 Task: Search one way flight ticket for 1 adult, 1 child, 1 infant in seat in premium economy from Sioux Falls: Joe Foss Field to Greenville: Pitt-greenville Airport on 5-2-2023. Choice of flights is Spirit. Number of bags: 2 checked bags. Price is upto 71000. Outbound departure time preference is 14:45.
Action: Mouse moved to (358, 144)
Screenshot: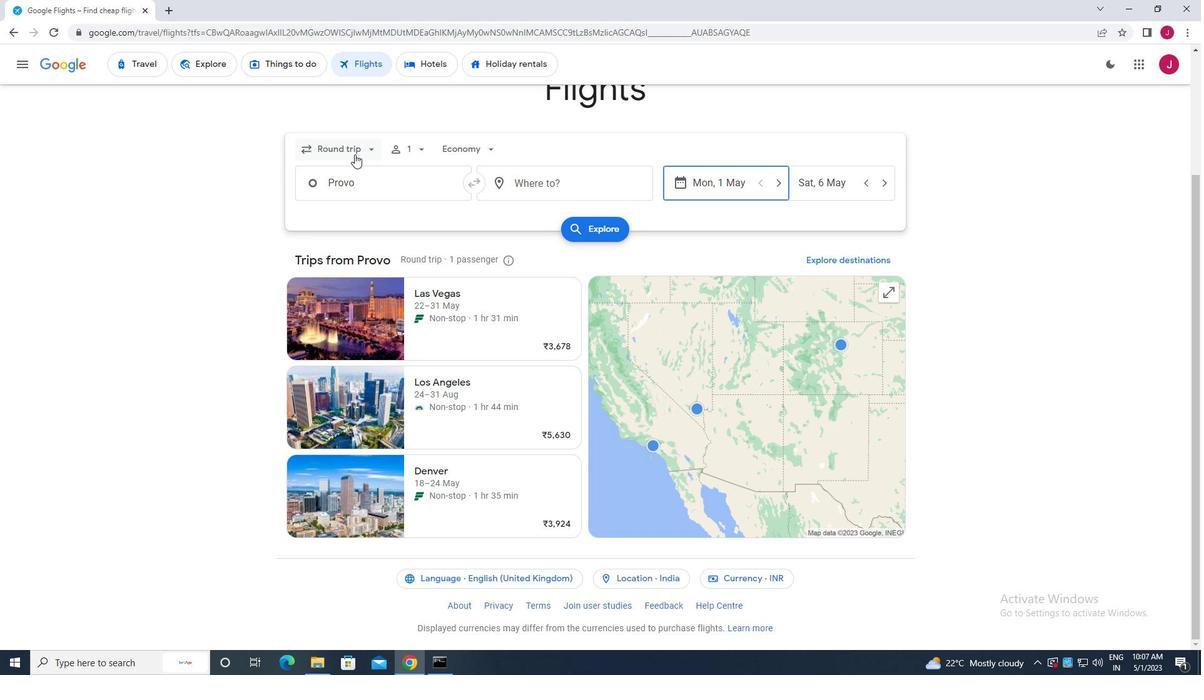 
Action: Mouse pressed left at (358, 144)
Screenshot: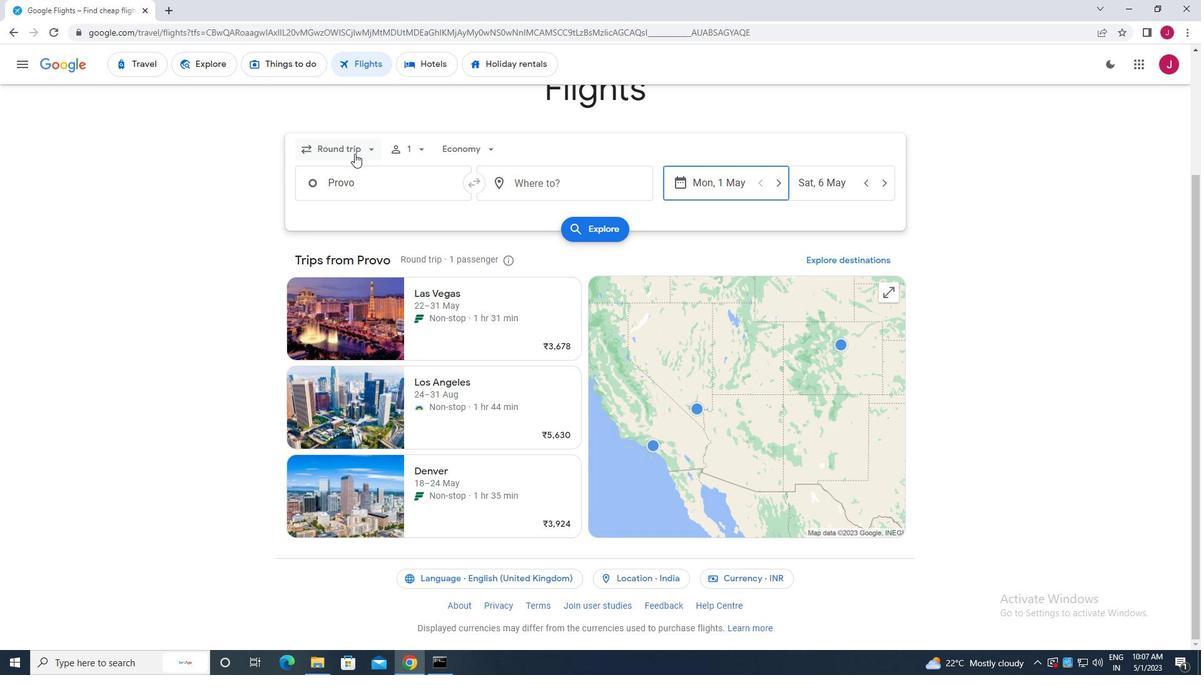 
Action: Mouse moved to (362, 203)
Screenshot: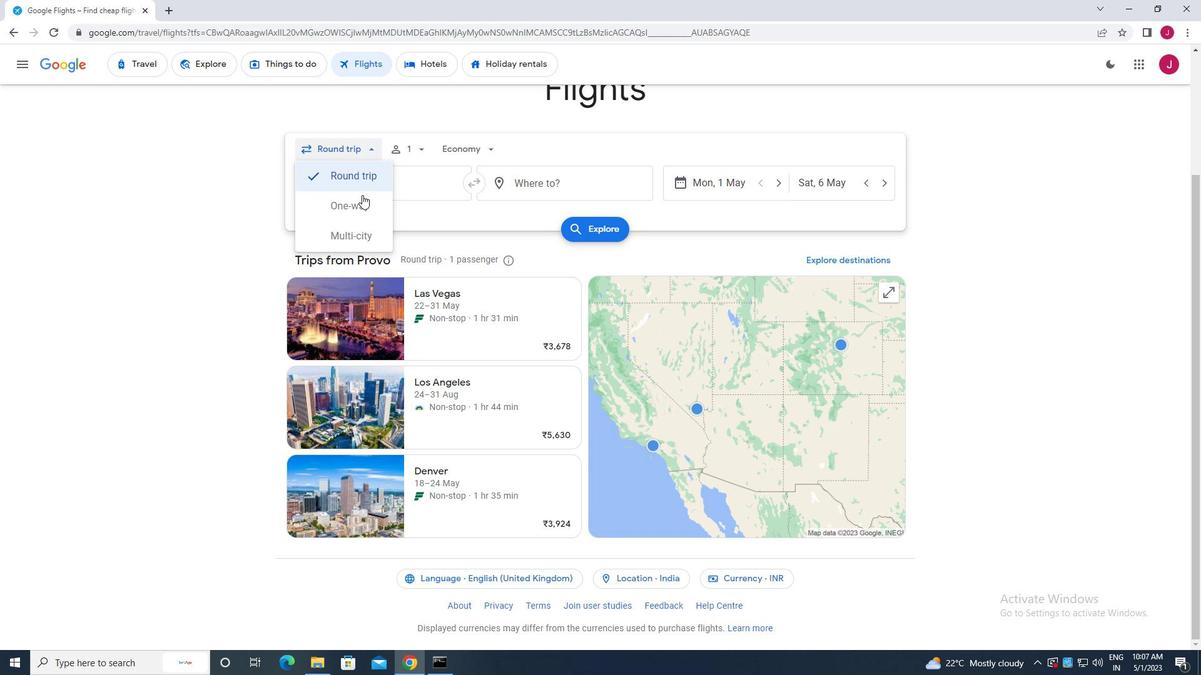 
Action: Mouse pressed left at (362, 203)
Screenshot: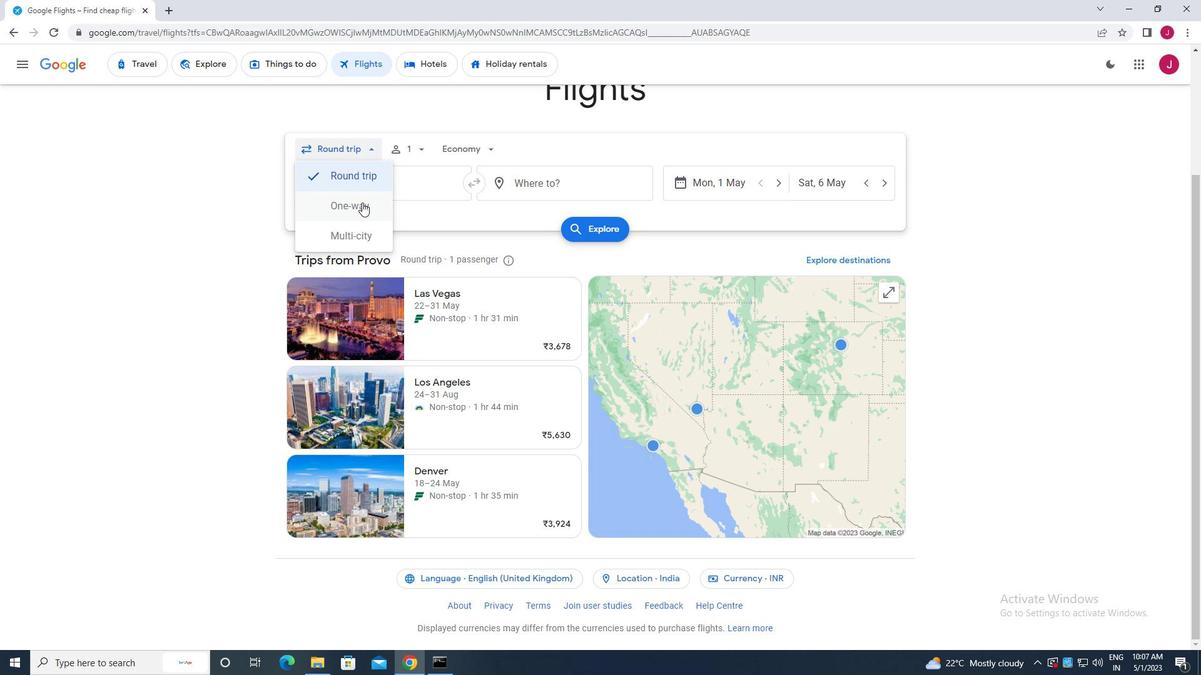 
Action: Mouse moved to (417, 150)
Screenshot: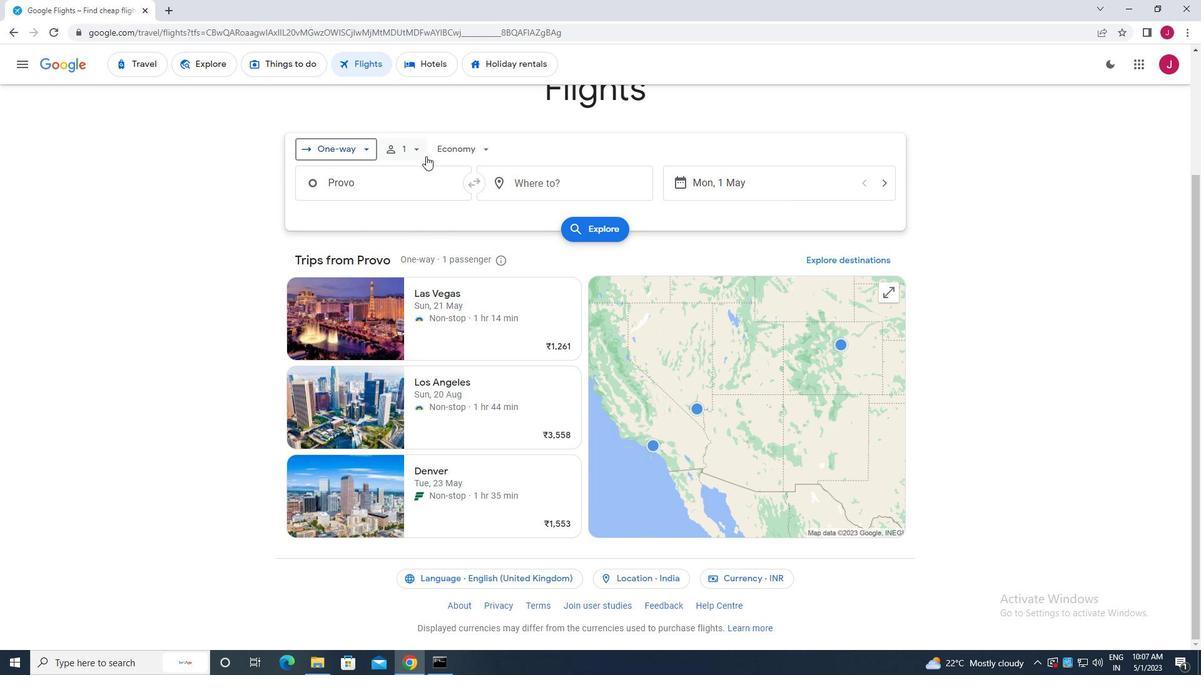 
Action: Mouse pressed left at (417, 150)
Screenshot: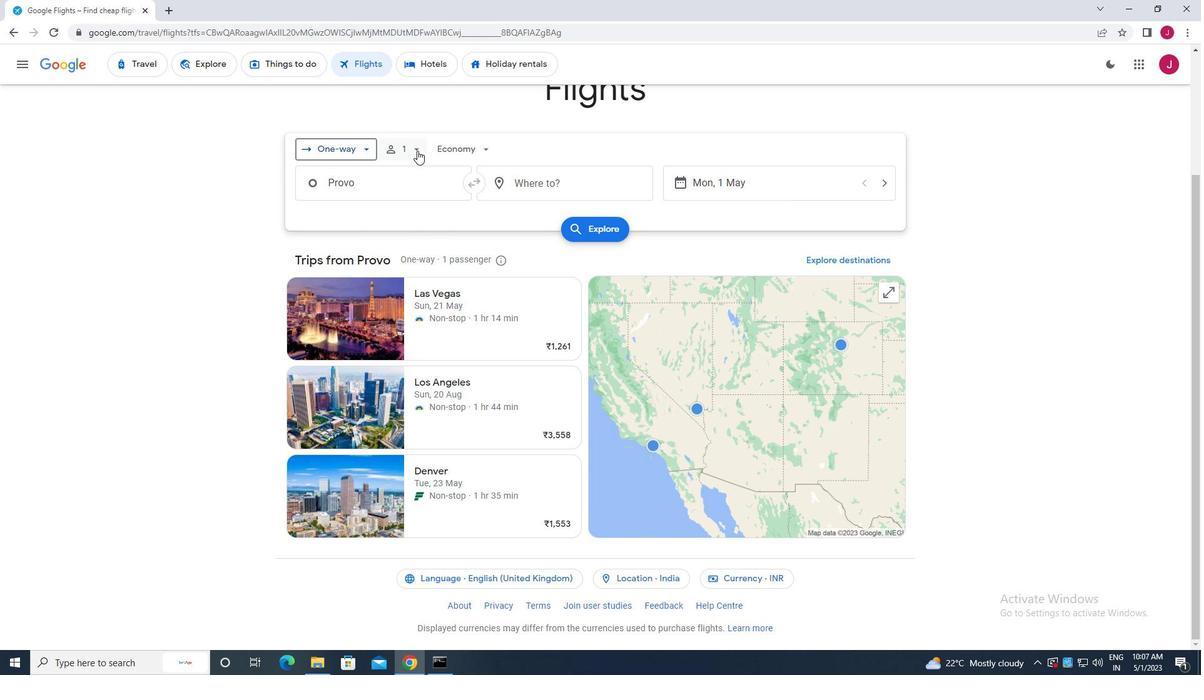 
Action: Mouse moved to (515, 214)
Screenshot: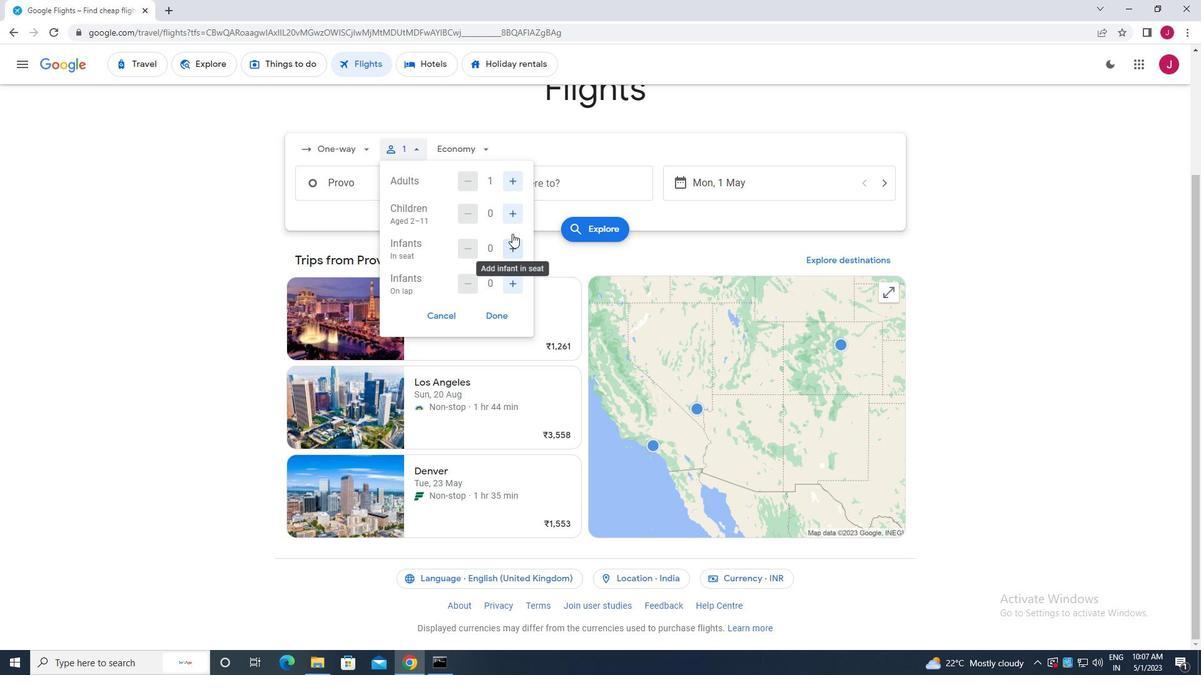 
Action: Mouse pressed left at (515, 214)
Screenshot: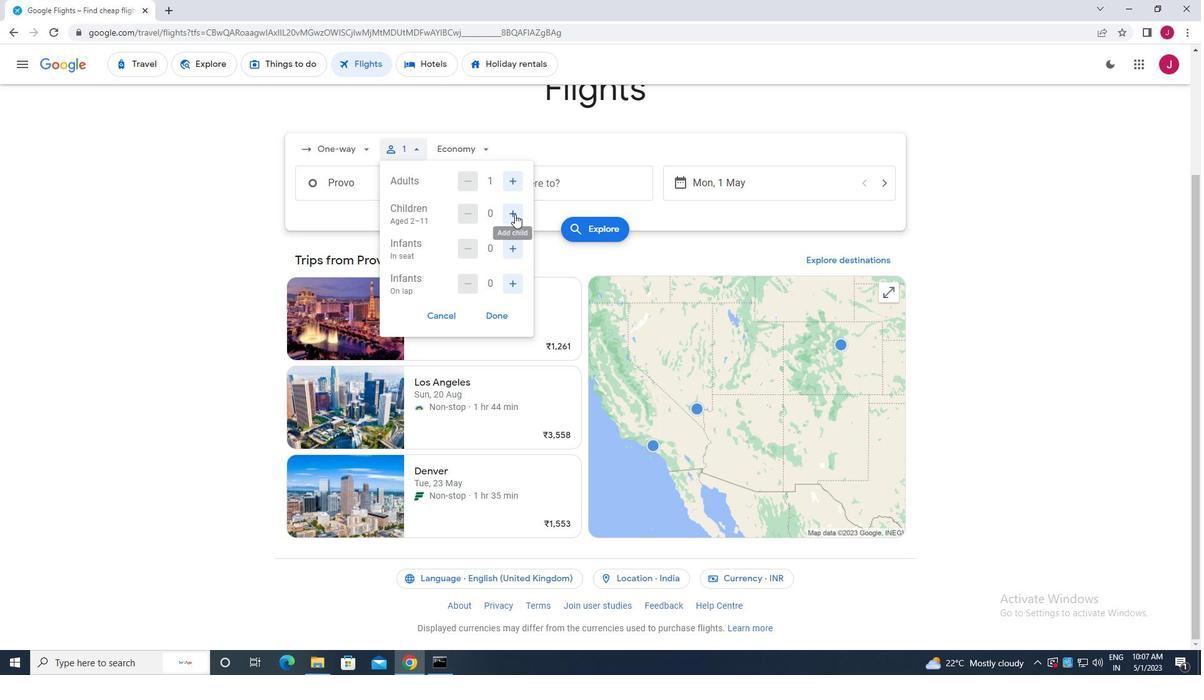 
Action: Mouse moved to (513, 250)
Screenshot: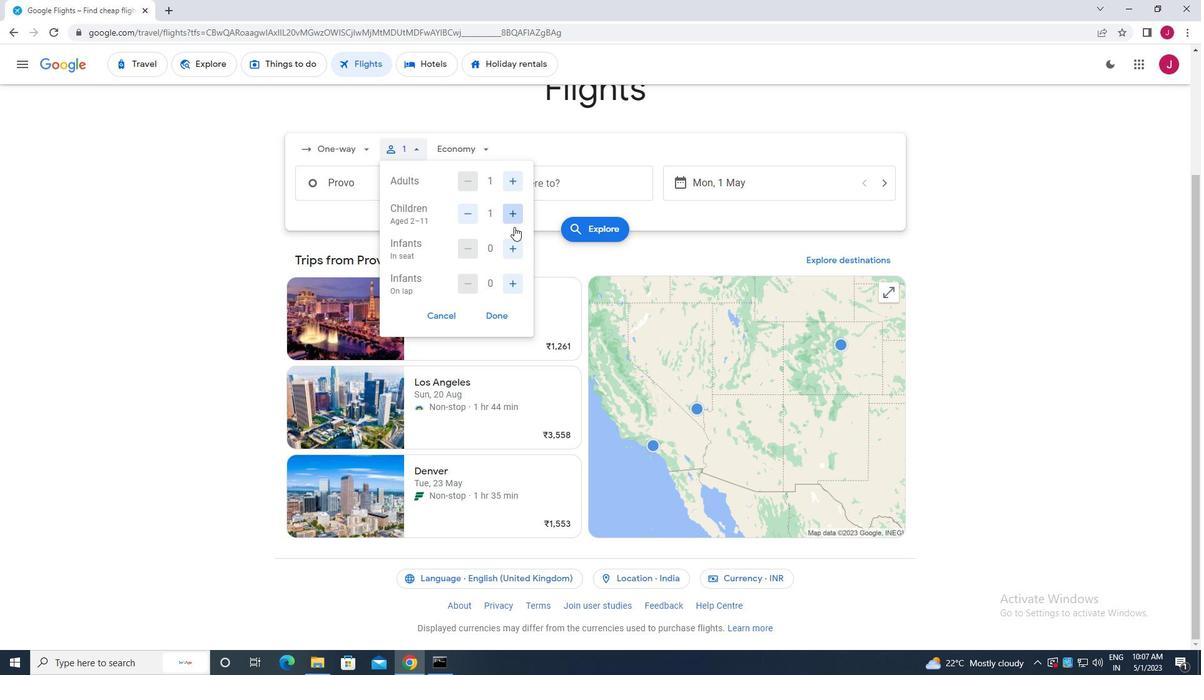 
Action: Mouse pressed left at (513, 250)
Screenshot: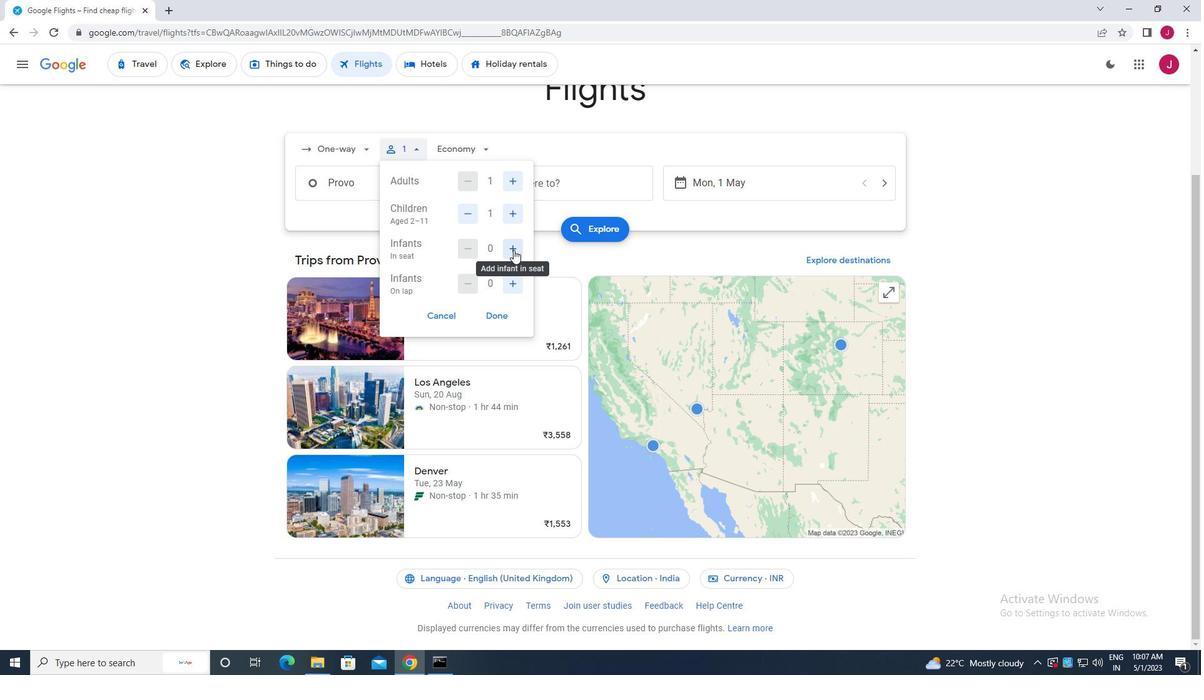 
Action: Mouse moved to (501, 315)
Screenshot: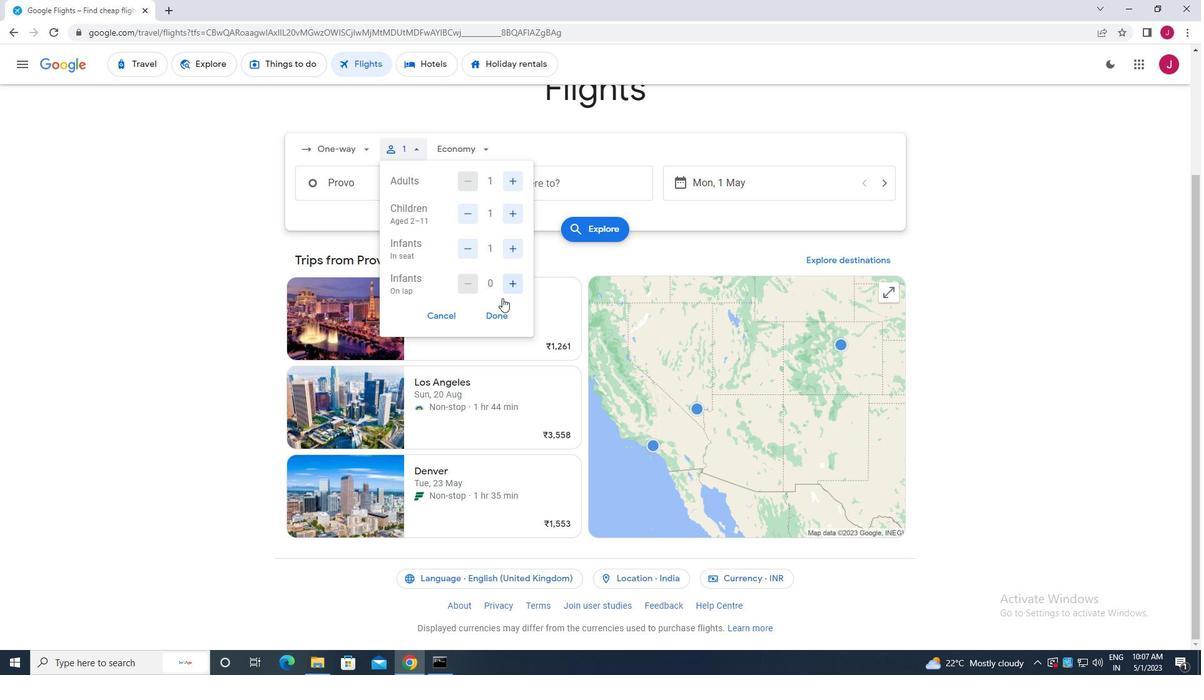 
Action: Mouse pressed left at (501, 315)
Screenshot: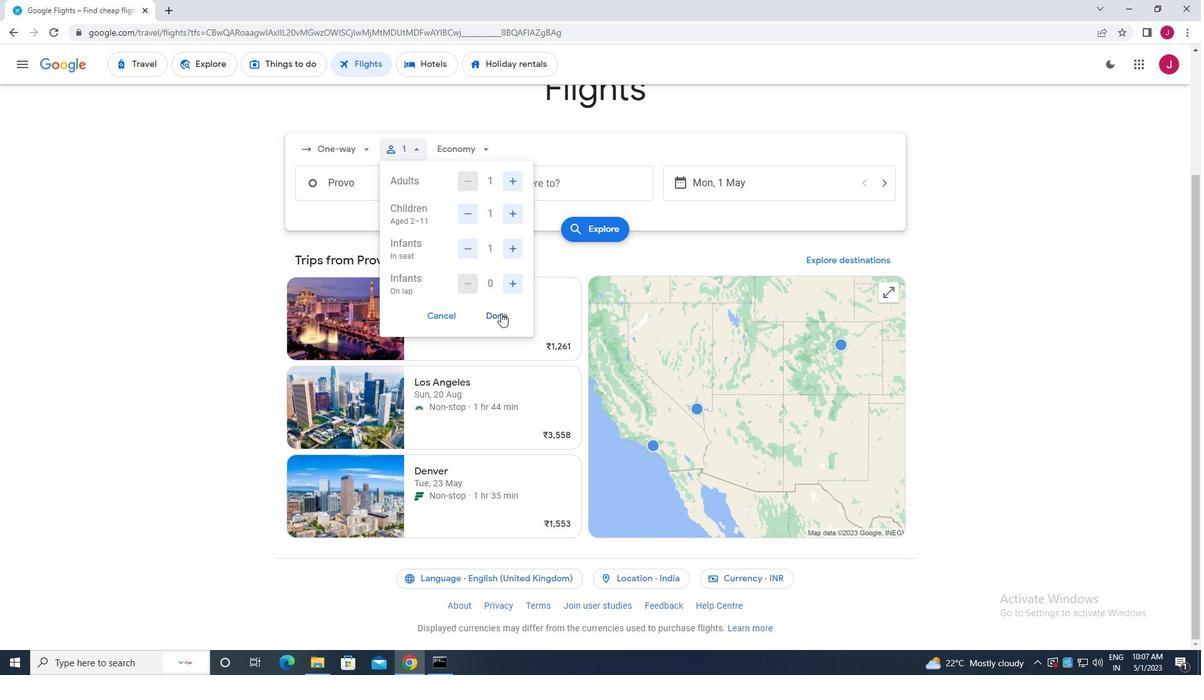 
Action: Mouse moved to (484, 150)
Screenshot: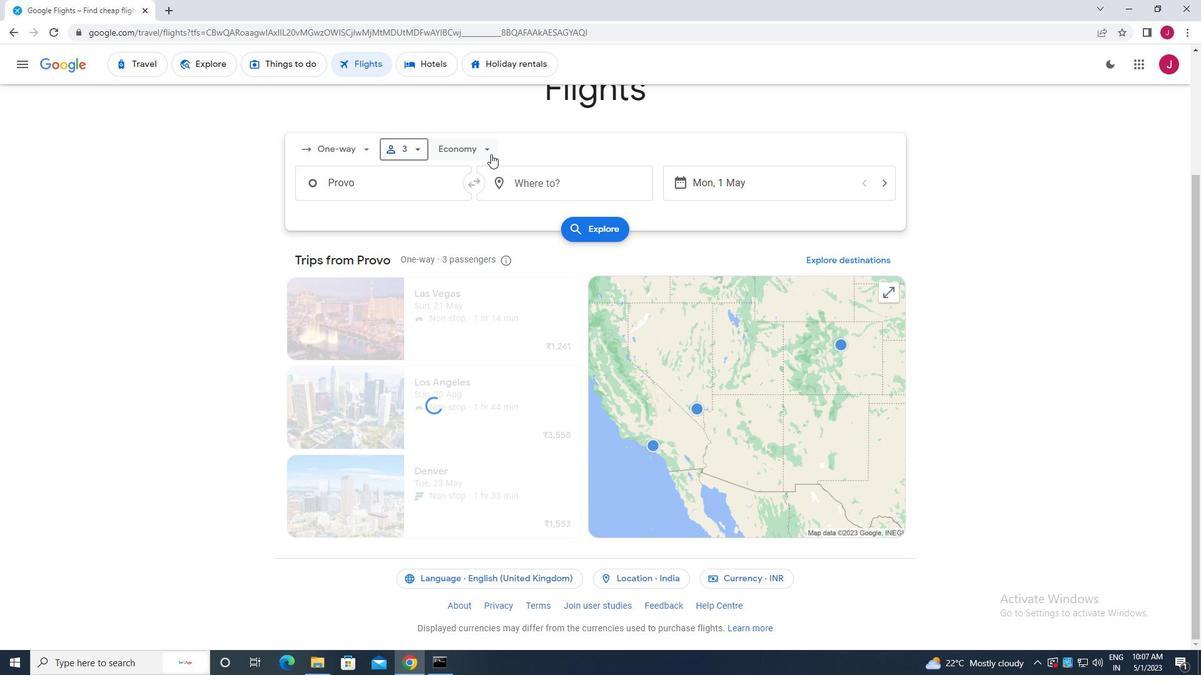 
Action: Mouse pressed left at (484, 150)
Screenshot: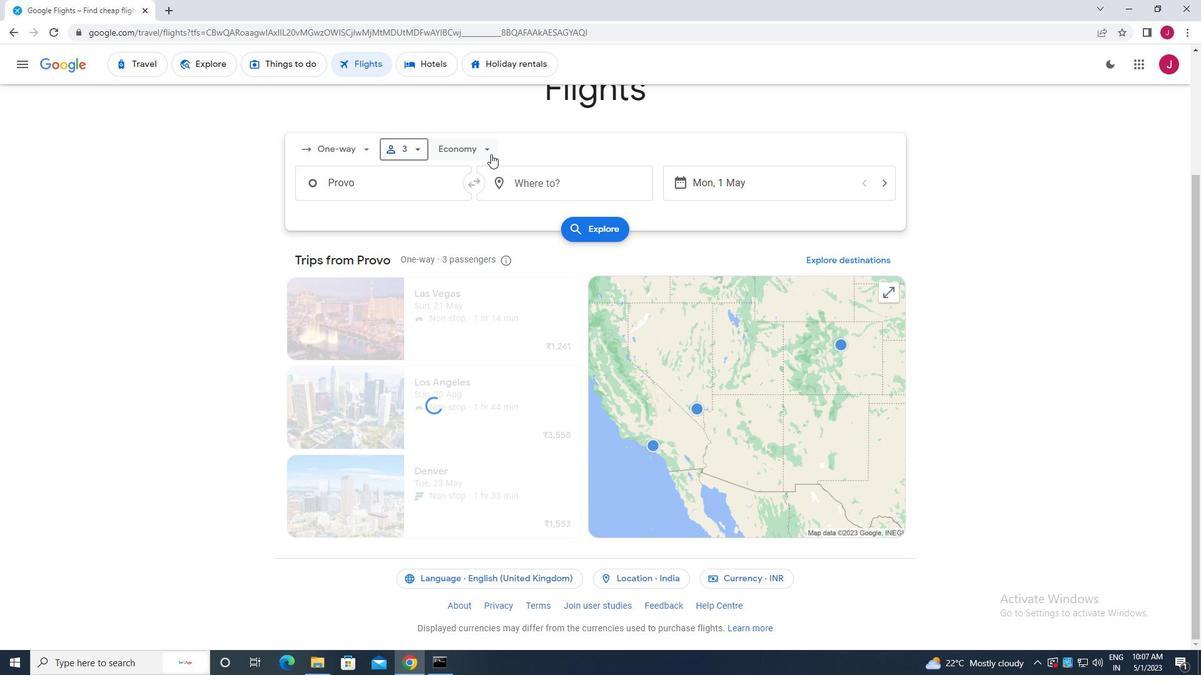 
Action: Mouse moved to (489, 180)
Screenshot: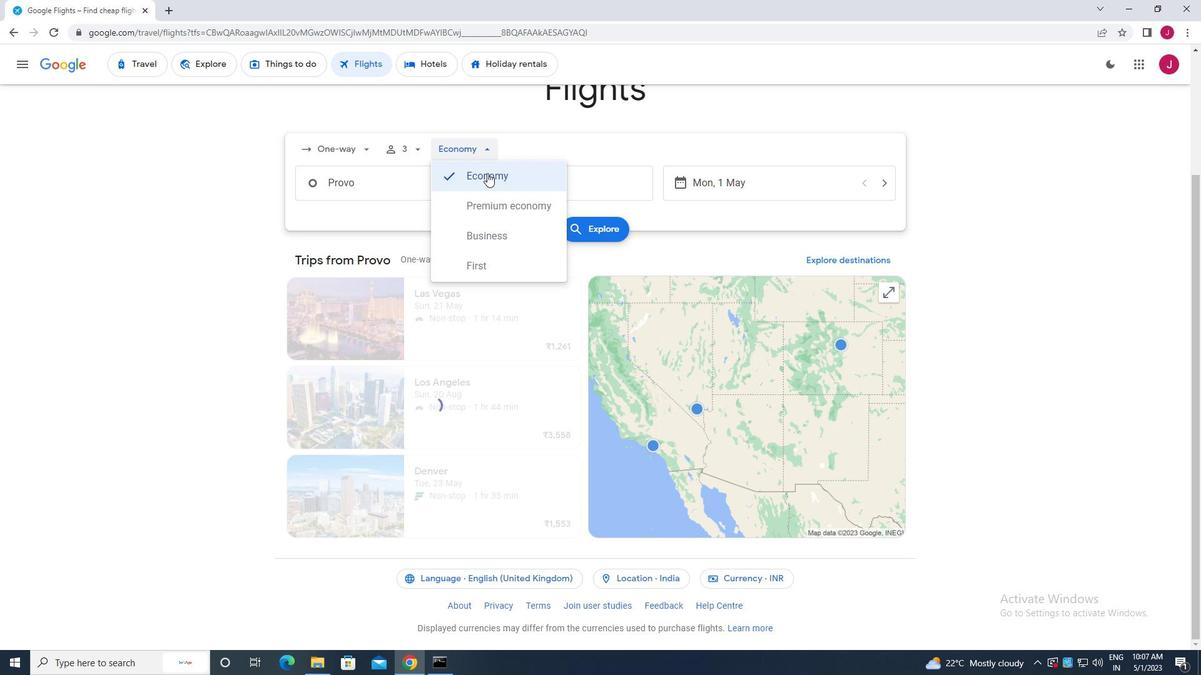 
Action: Mouse pressed left at (489, 180)
Screenshot: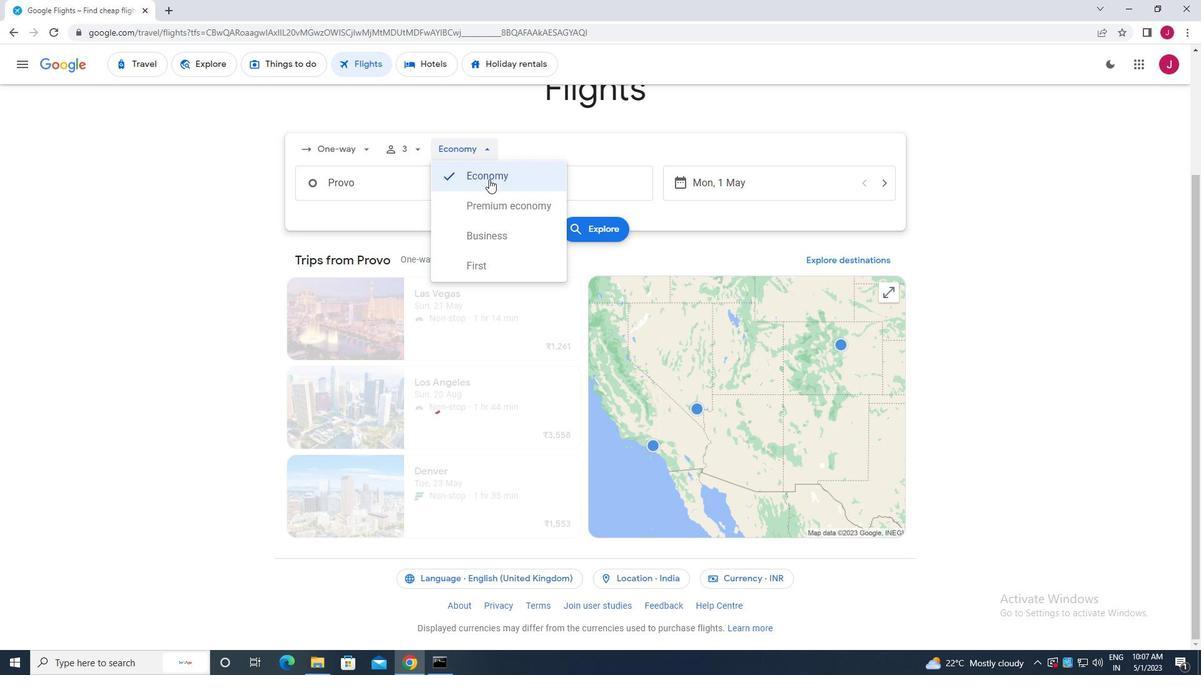 
Action: Mouse moved to (474, 151)
Screenshot: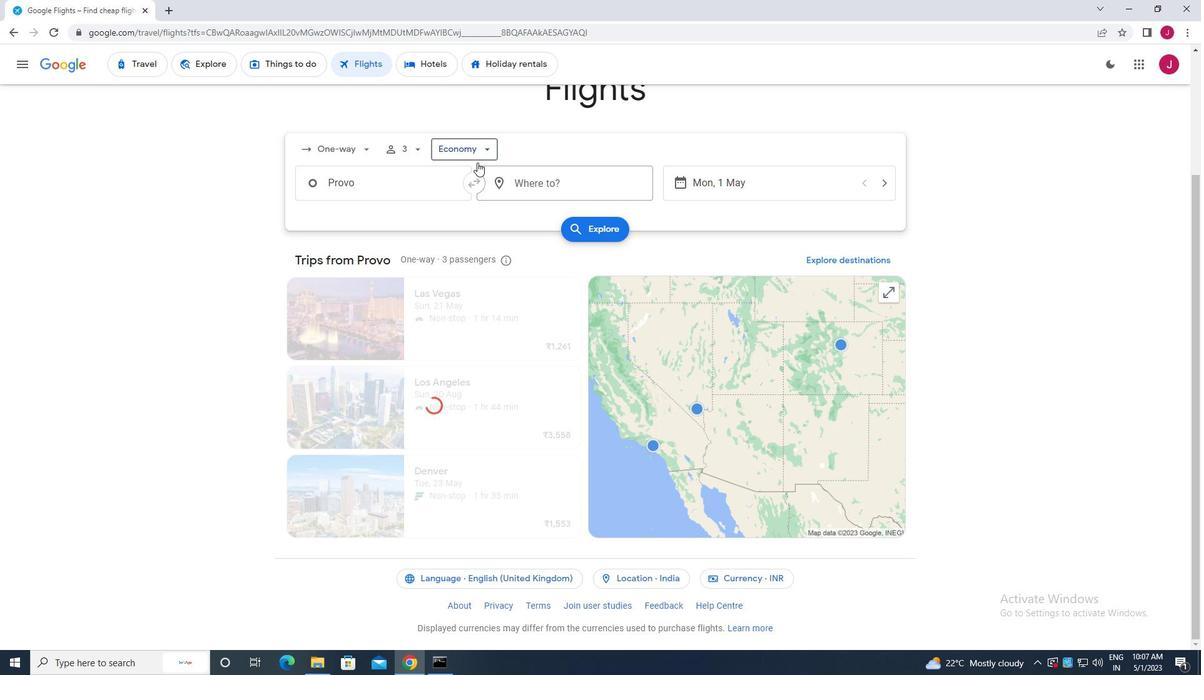 
Action: Mouse pressed left at (474, 151)
Screenshot: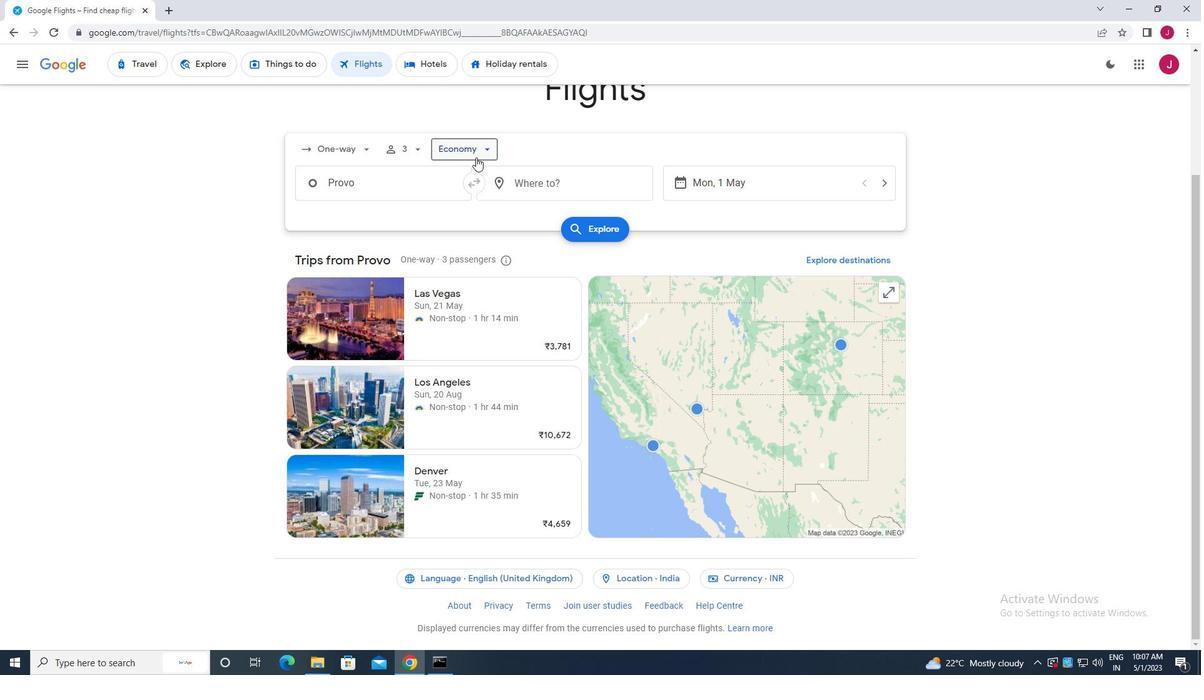 
Action: Mouse moved to (484, 204)
Screenshot: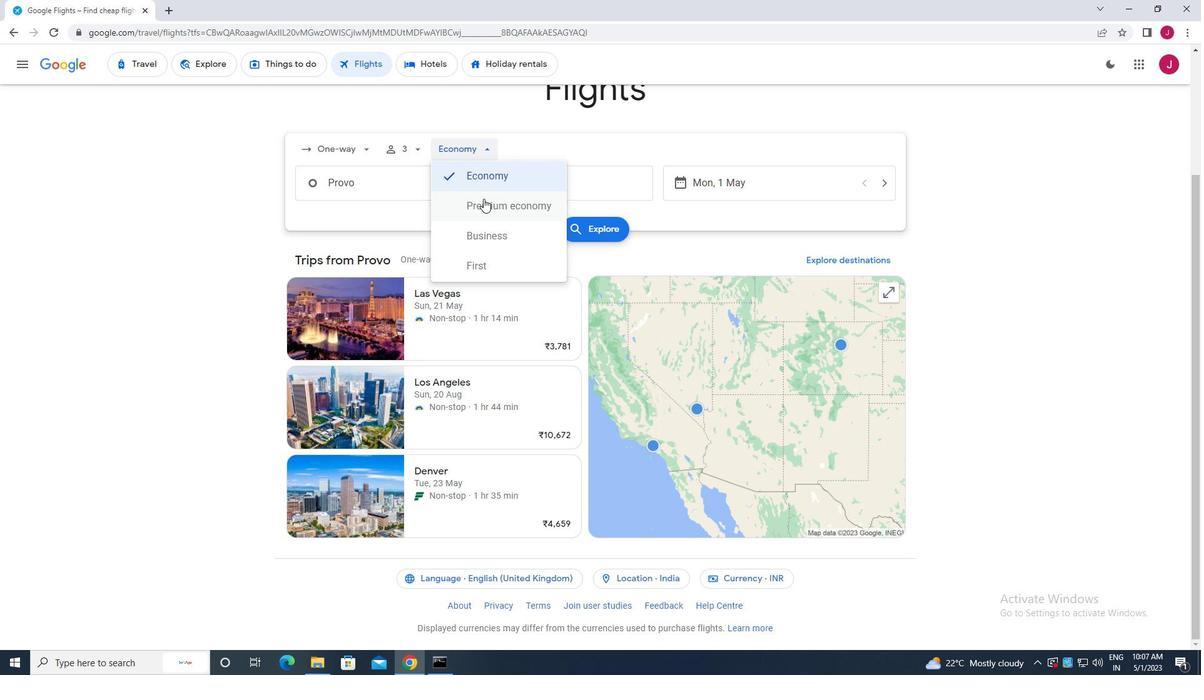 
Action: Mouse pressed left at (484, 204)
Screenshot: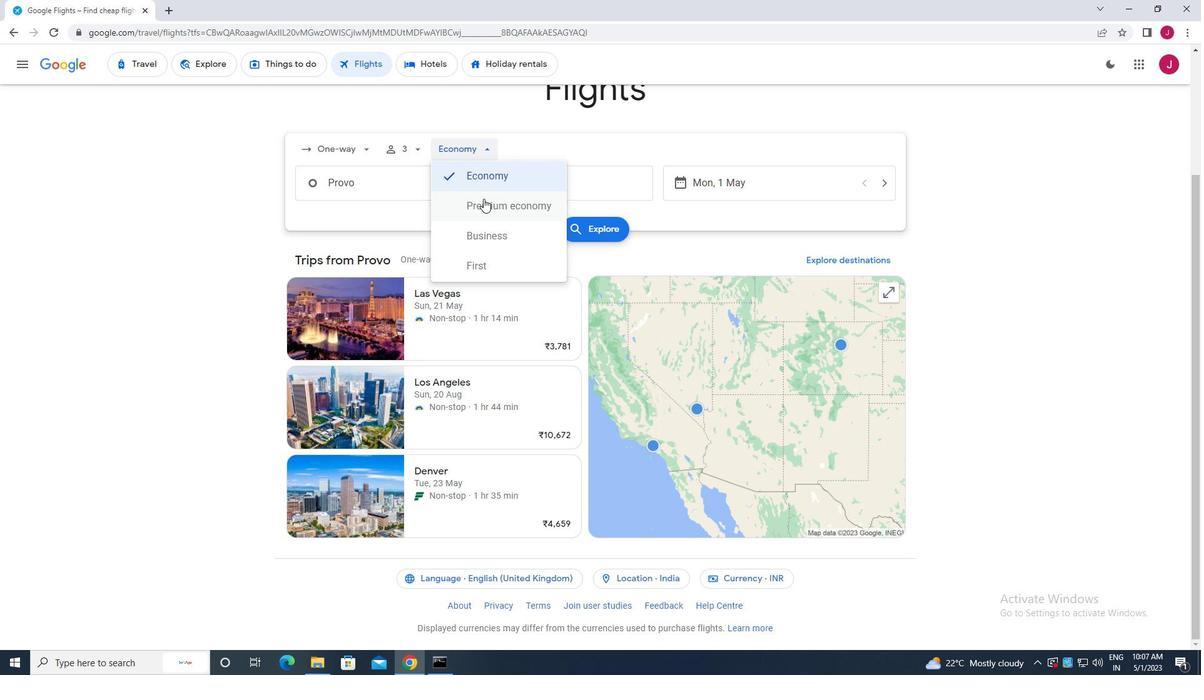 
Action: Mouse moved to (418, 195)
Screenshot: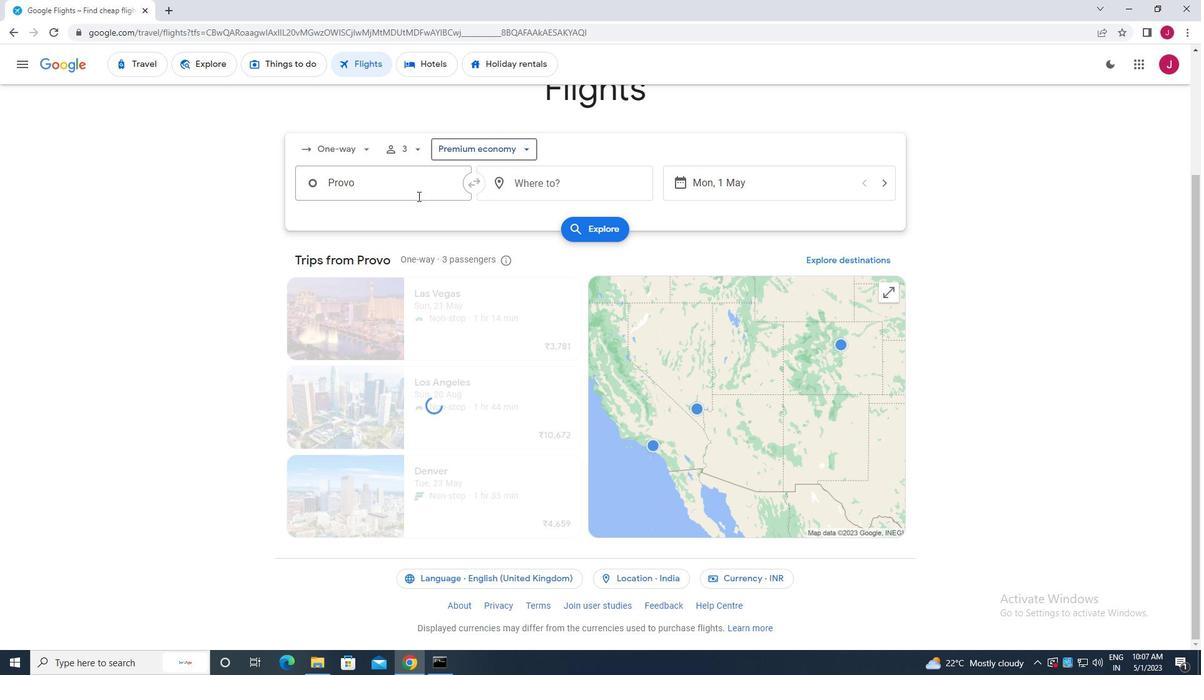 
Action: Mouse pressed left at (418, 195)
Screenshot: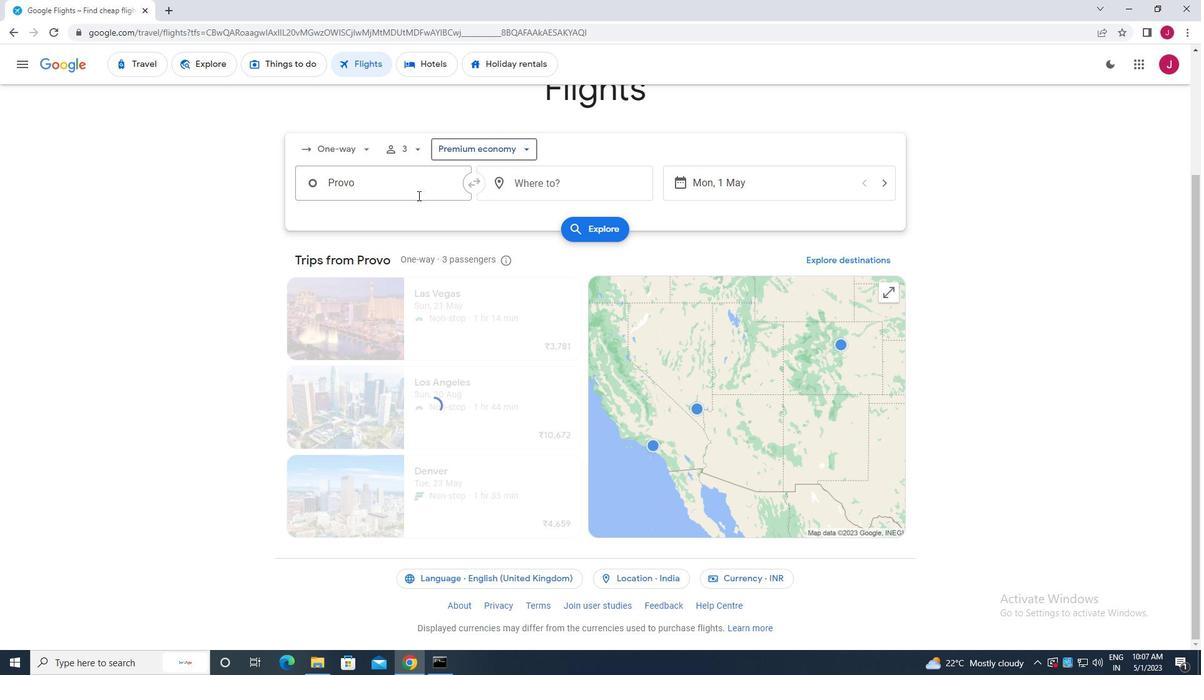 
Action: Key pressed sioux
Screenshot: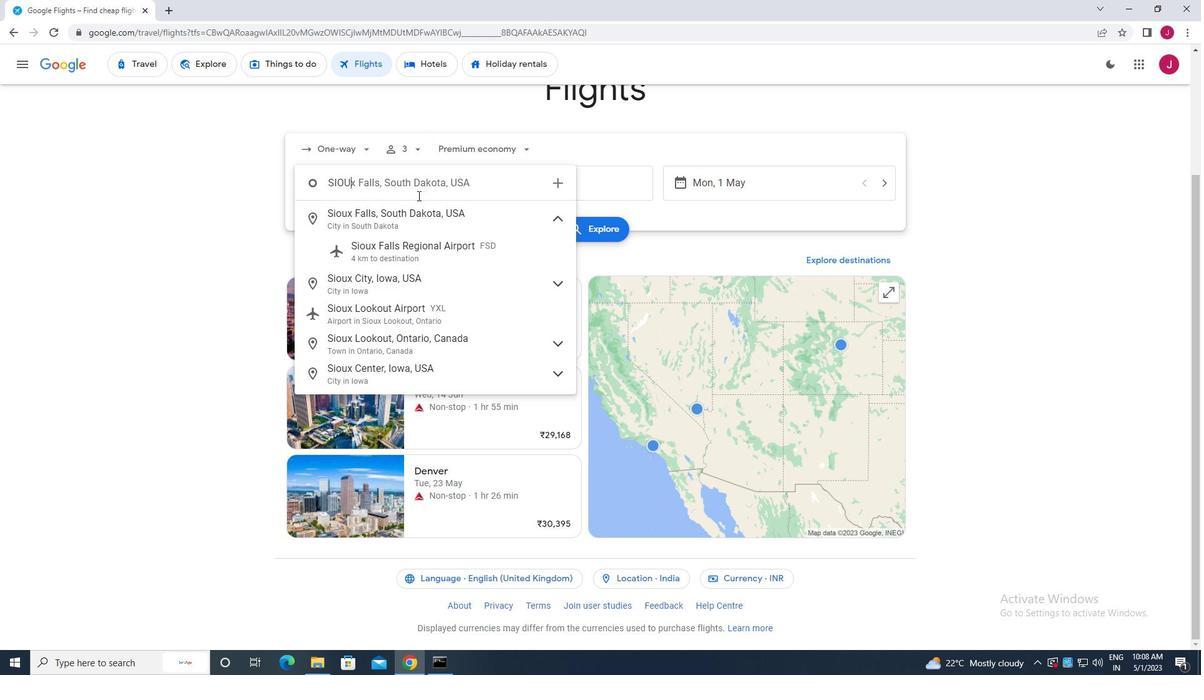 
Action: Mouse moved to (425, 249)
Screenshot: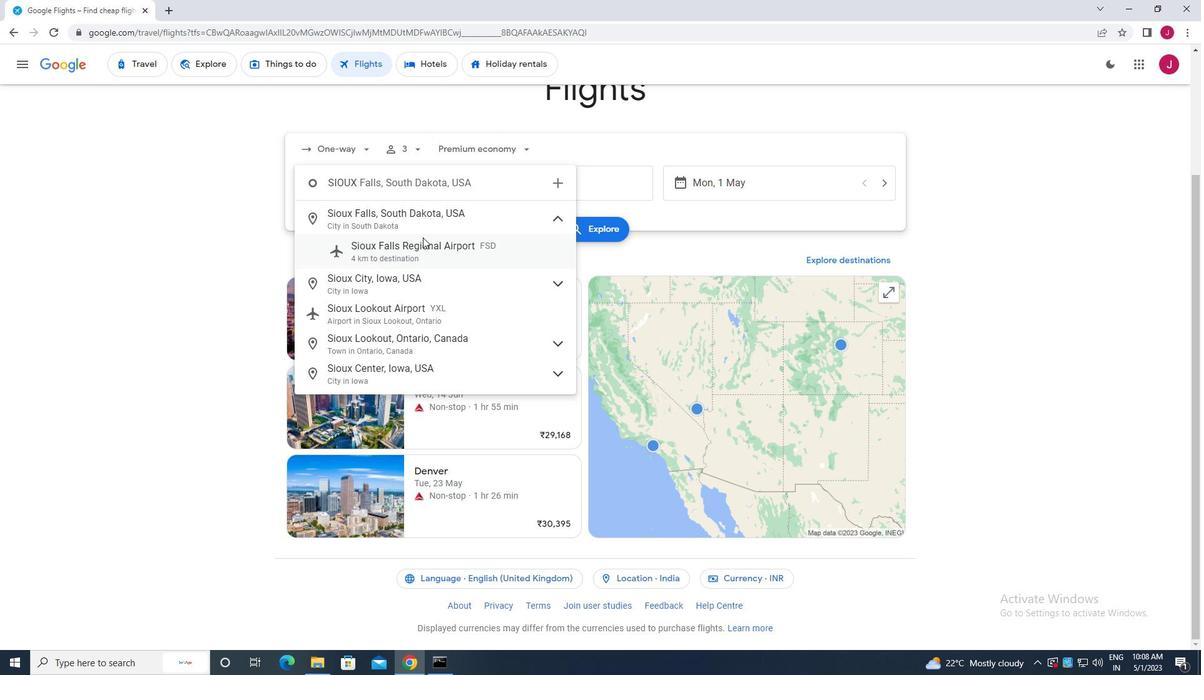 
Action: Mouse pressed left at (425, 249)
Screenshot: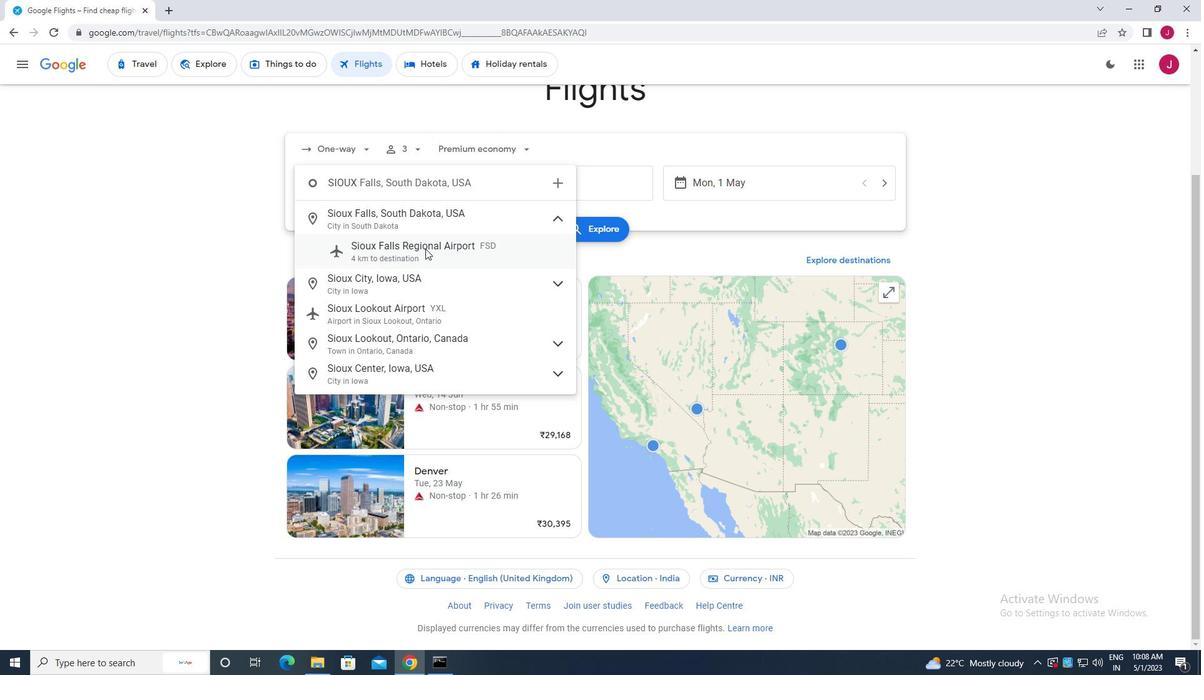 
Action: Mouse moved to (554, 182)
Screenshot: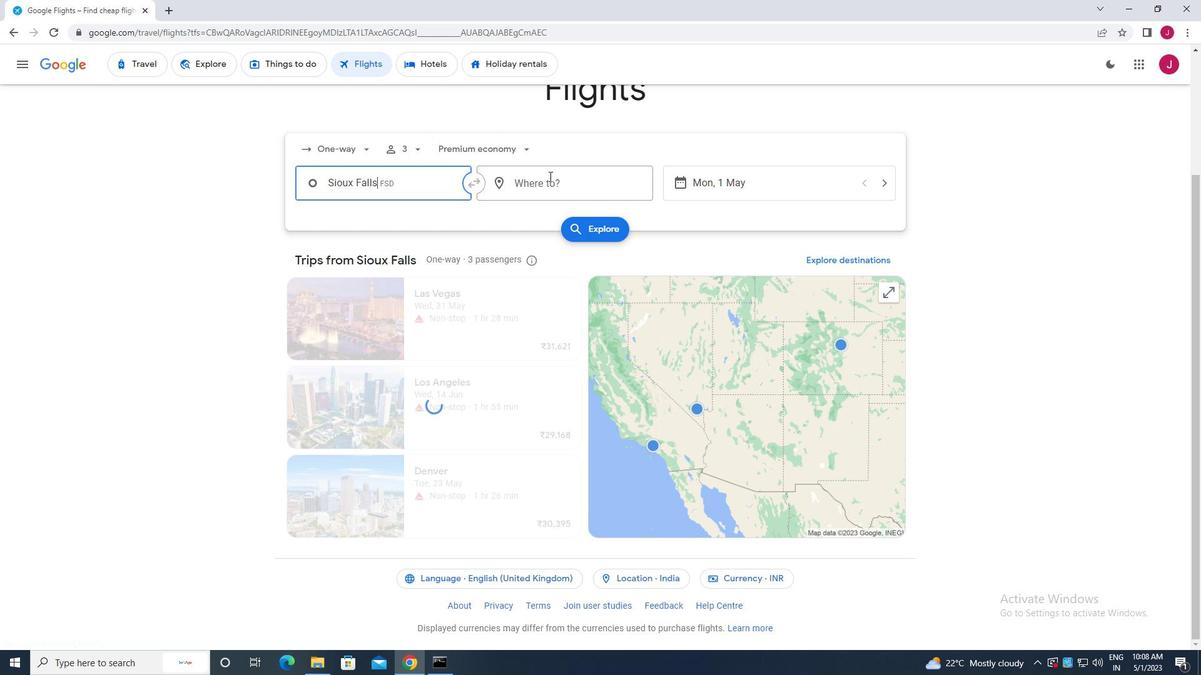 
Action: Mouse pressed left at (554, 182)
Screenshot: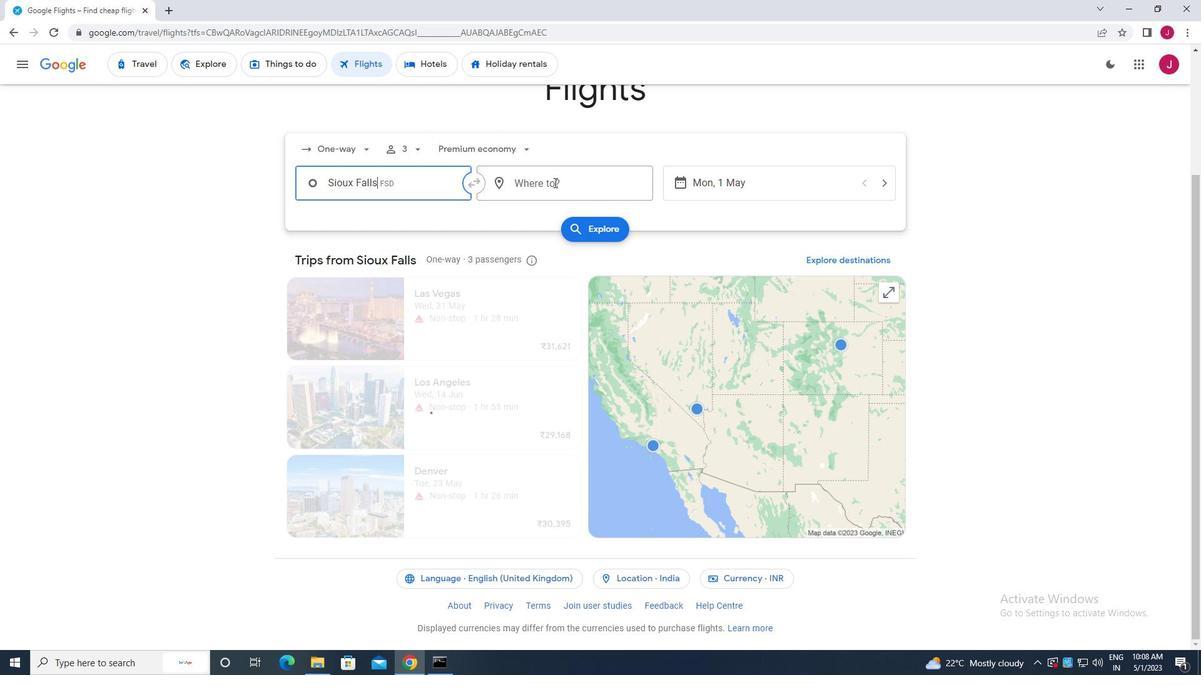 
Action: Key pressed preenville<Key.space>p<Key.backspace><Key.backspace><Key.backspace><Key.backspace><Key.backspace><Key.backspace><Key.backspace><Key.backspace><Key.backspace><Key.backspace><Key.backspace><Key.backspace><Key.backspace><Key.backspace><Key.backspace><Key.backspace>greenvillep<Key.backspace><Key.backspace>
Screenshot: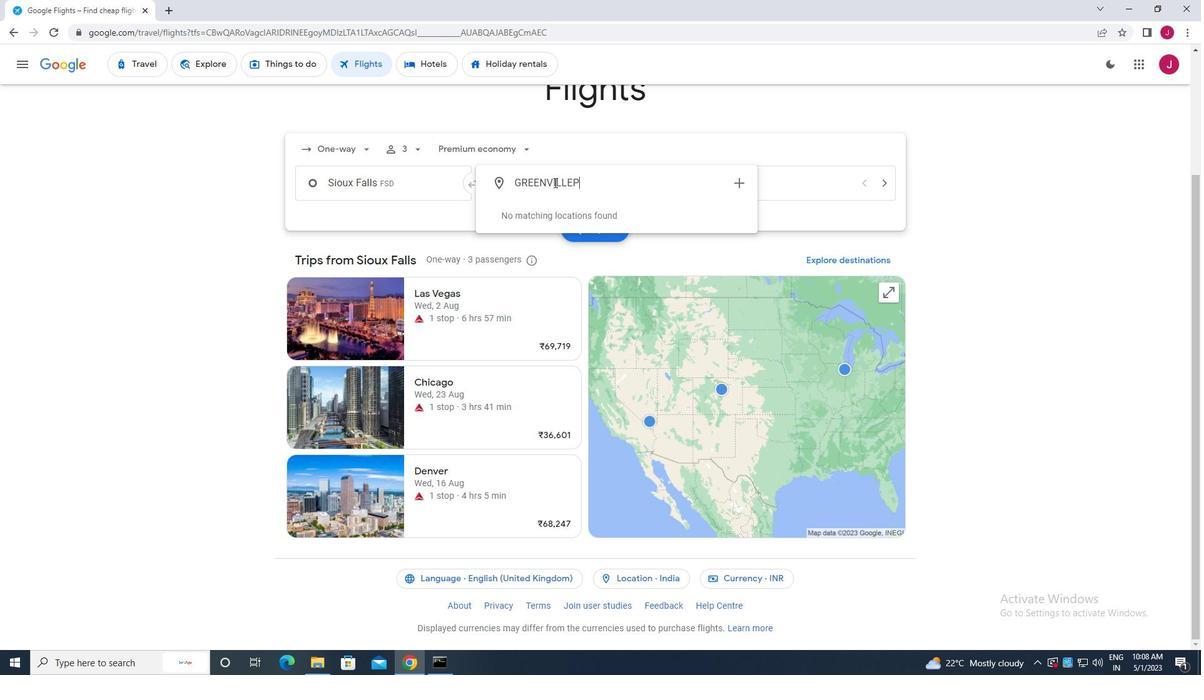 
Action: Mouse moved to (577, 178)
Screenshot: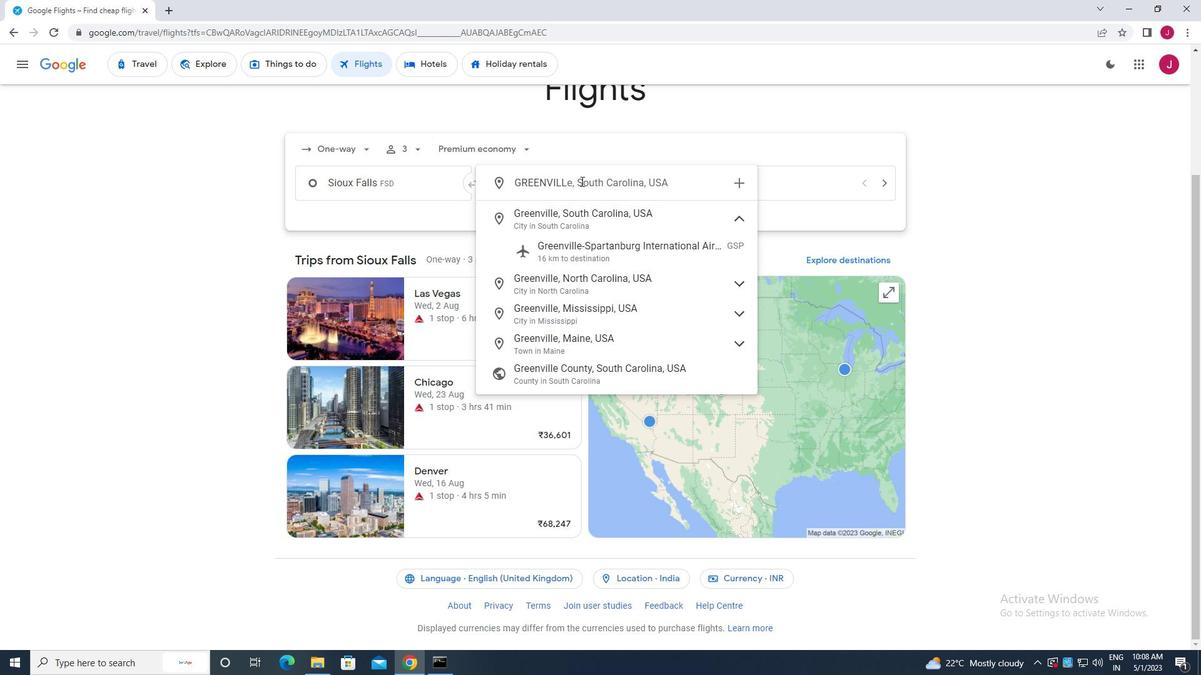
Action: Key pressed <Key.backspace><Key.backspace><Key.backspace>ille<Key.space>p
Screenshot: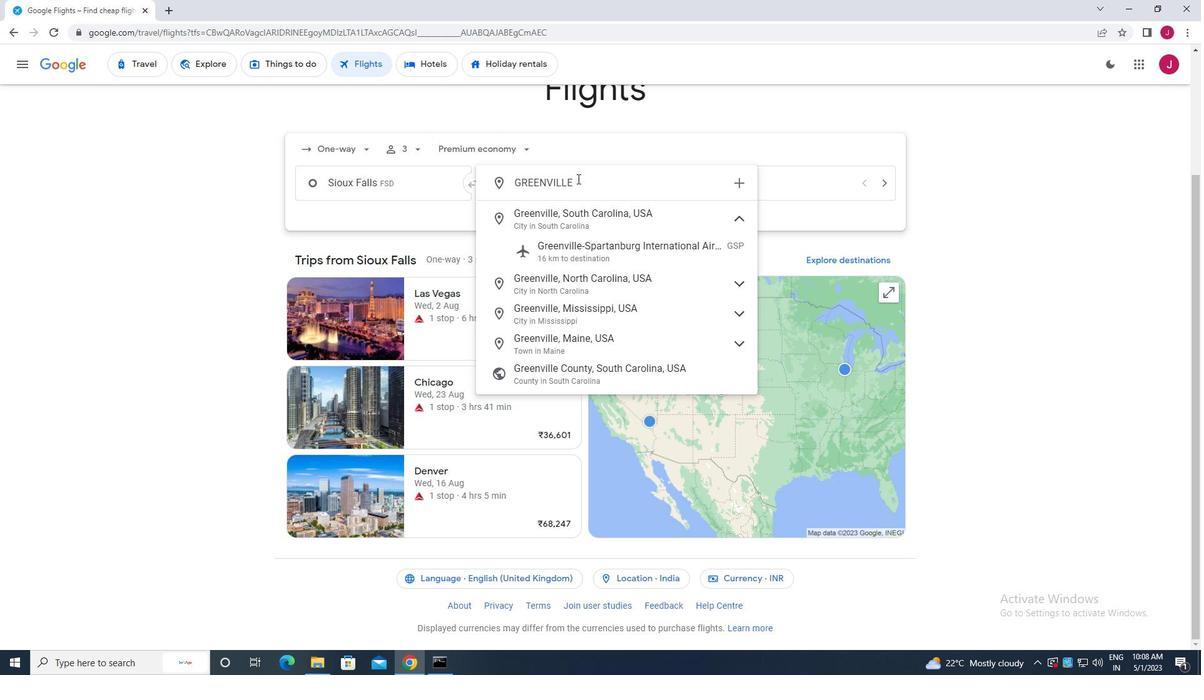 
Action: Mouse moved to (617, 214)
Screenshot: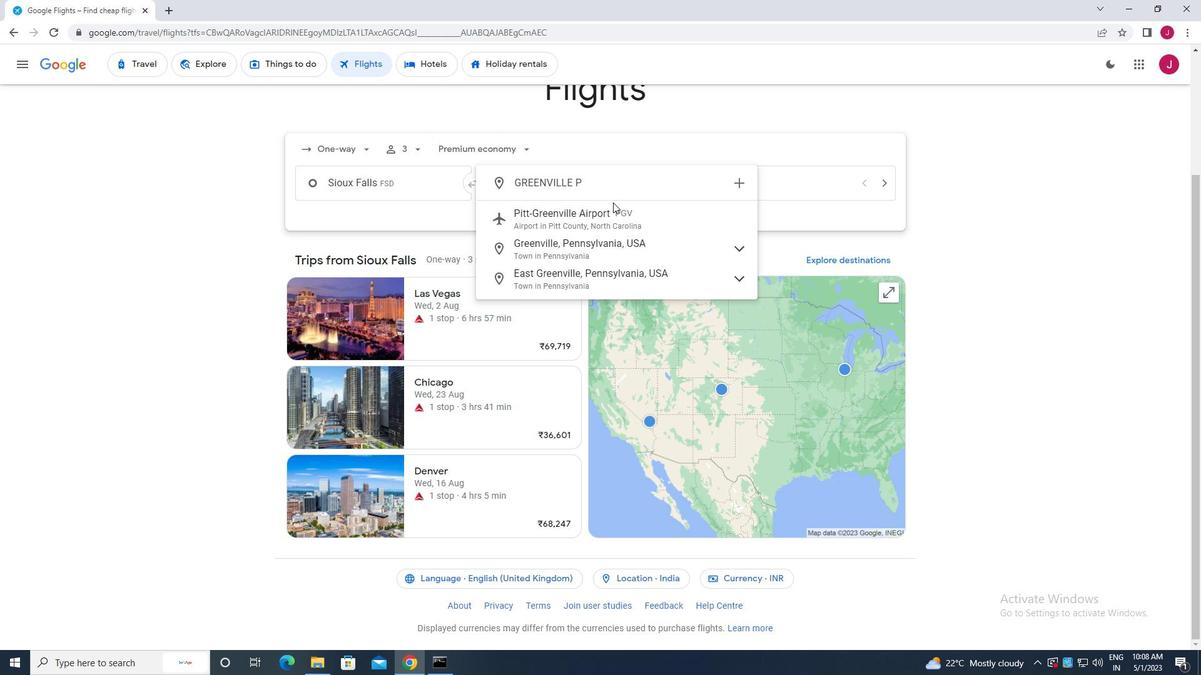 
Action: Mouse pressed left at (617, 214)
Screenshot: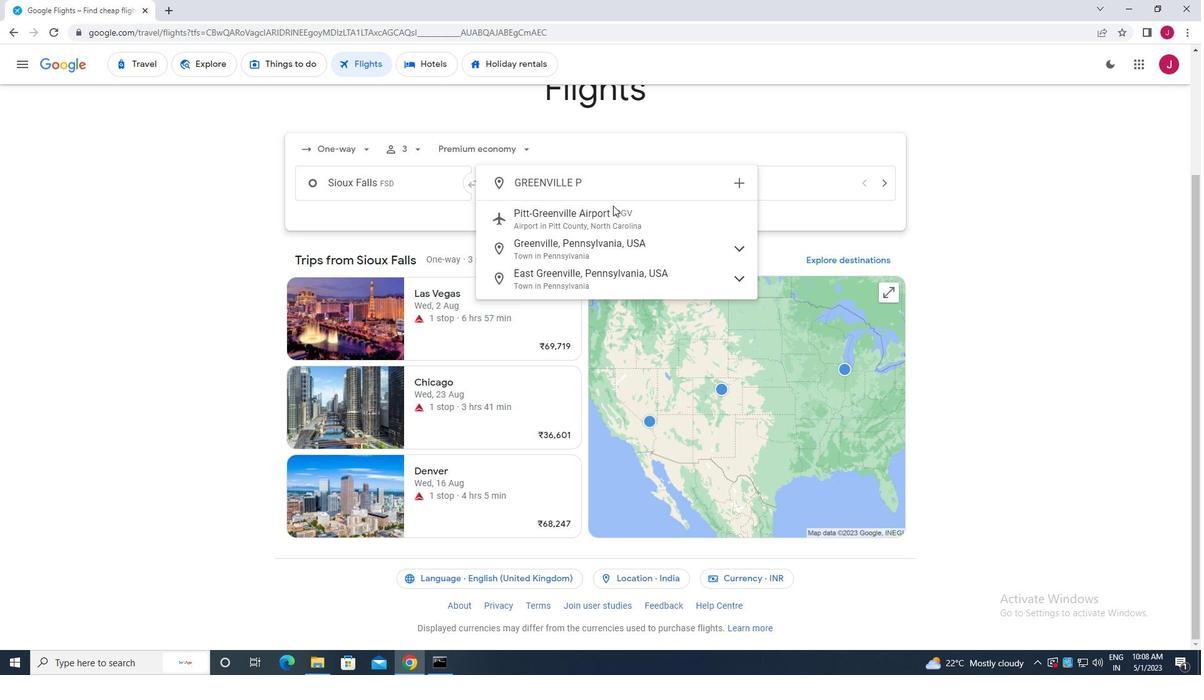 
Action: Mouse moved to (721, 182)
Screenshot: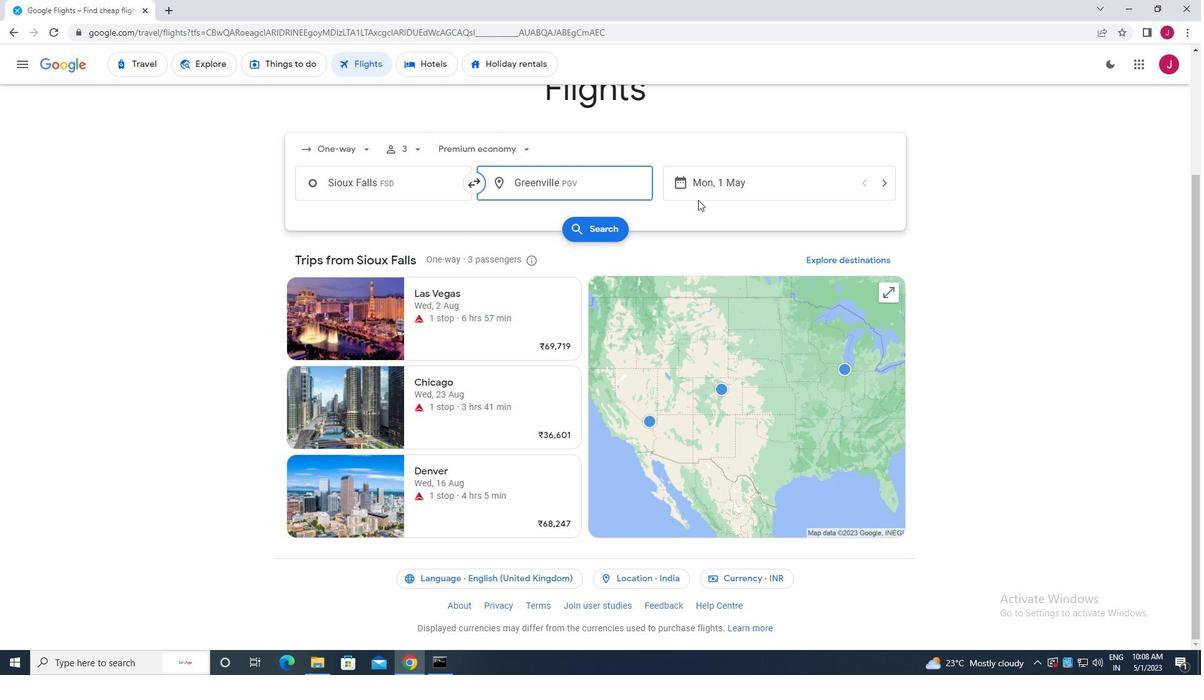 
Action: Mouse pressed left at (721, 182)
Screenshot: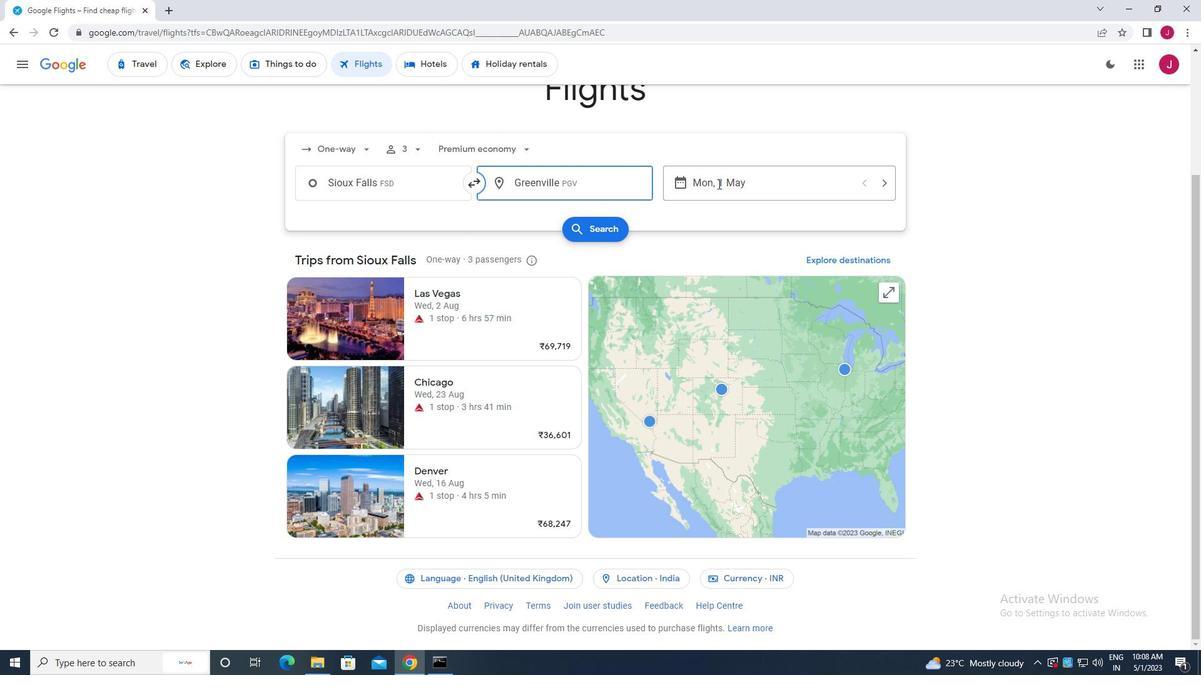 
Action: Mouse moved to (515, 279)
Screenshot: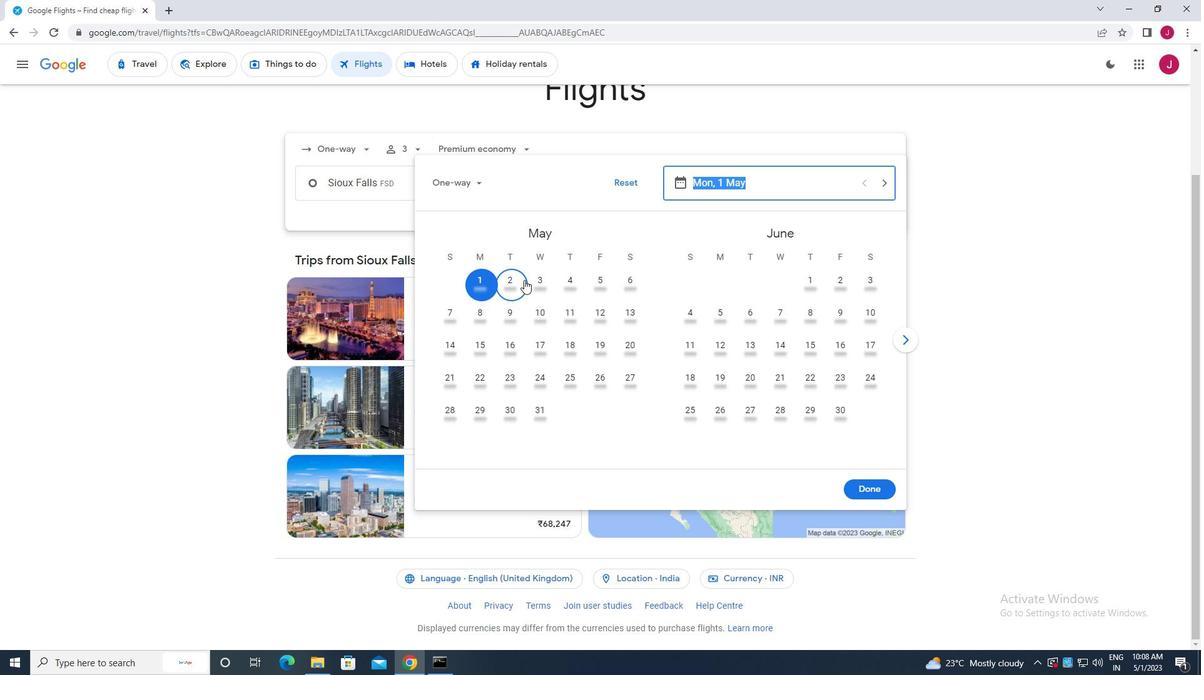 
Action: Mouse pressed left at (515, 279)
Screenshot: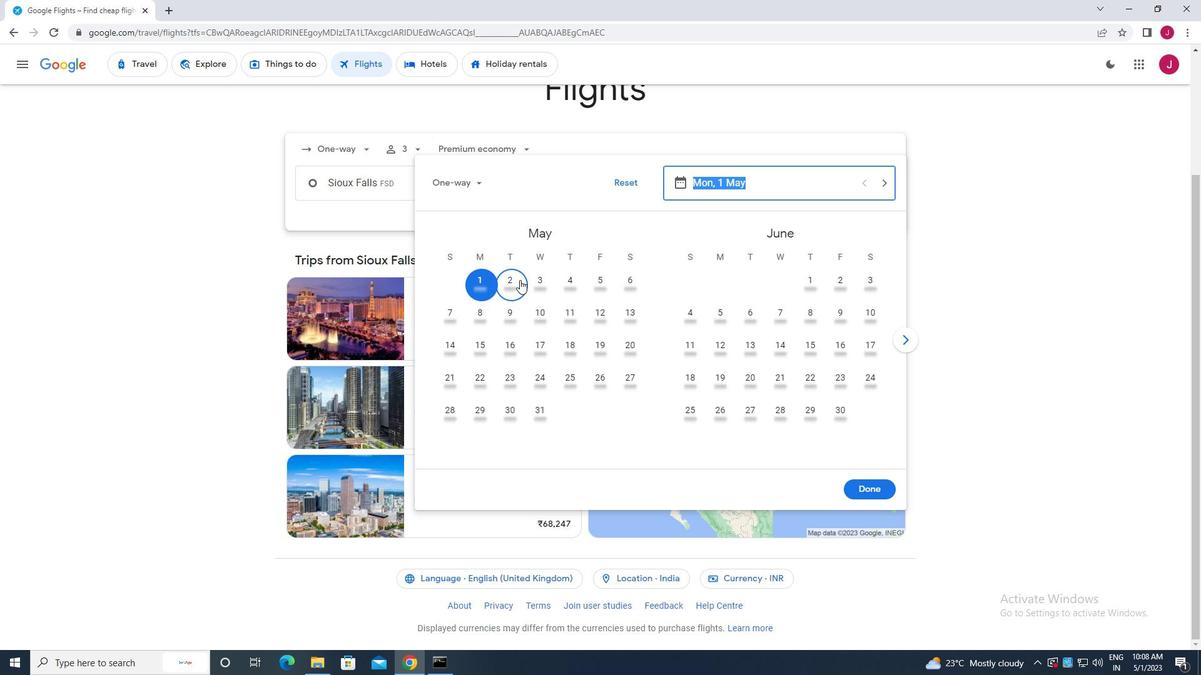 
Action: Mouse moved to (876, 490)
Screenshot: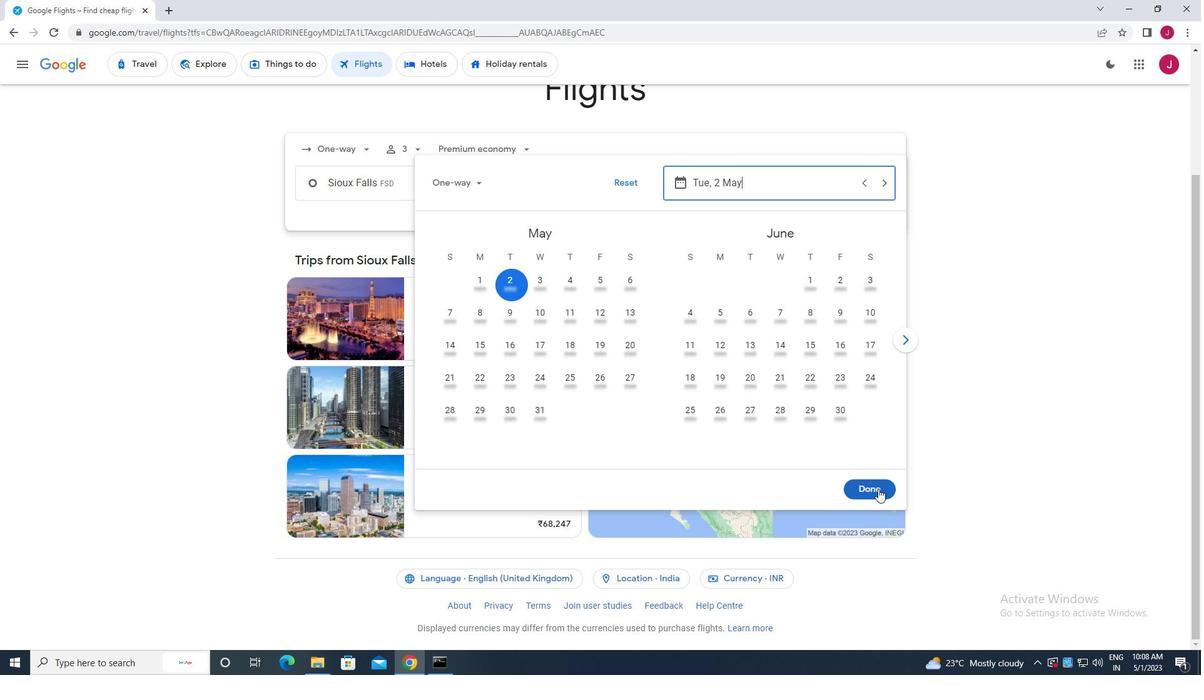 
Action: Mouse pressed left at (876, 490)
Screenshot: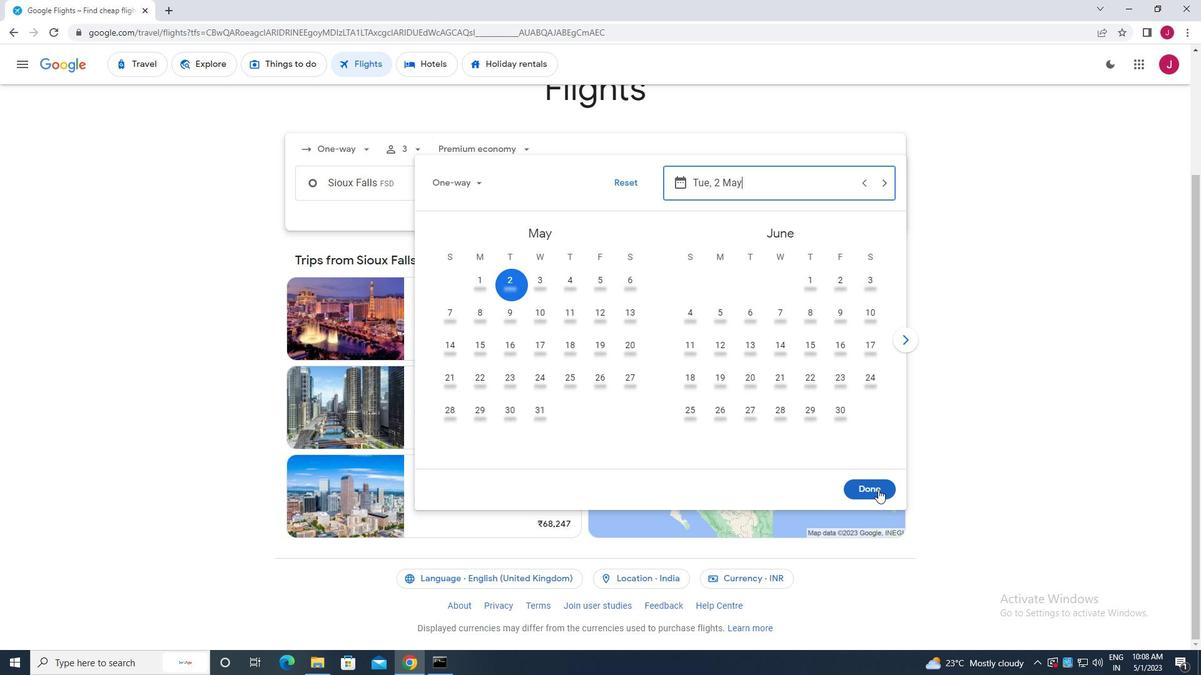 
Action: Mouse moved to (591, 225)
Screenshot: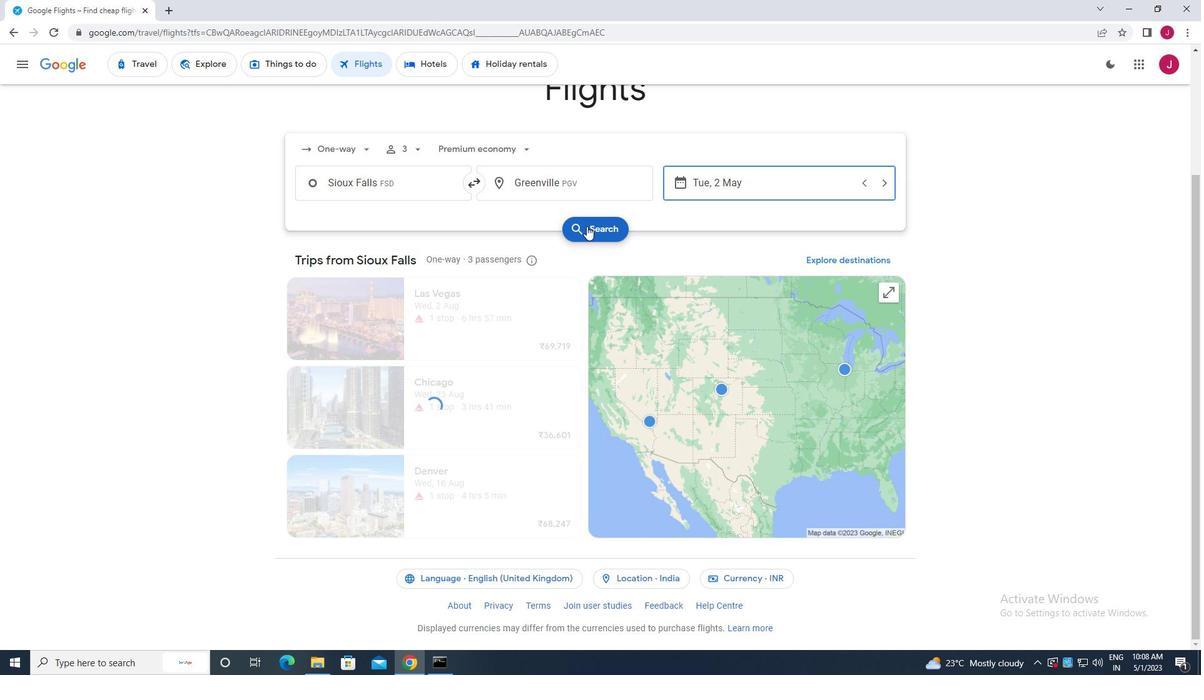 
Action: Mouse pressed left at (591, 225)
Screenshot: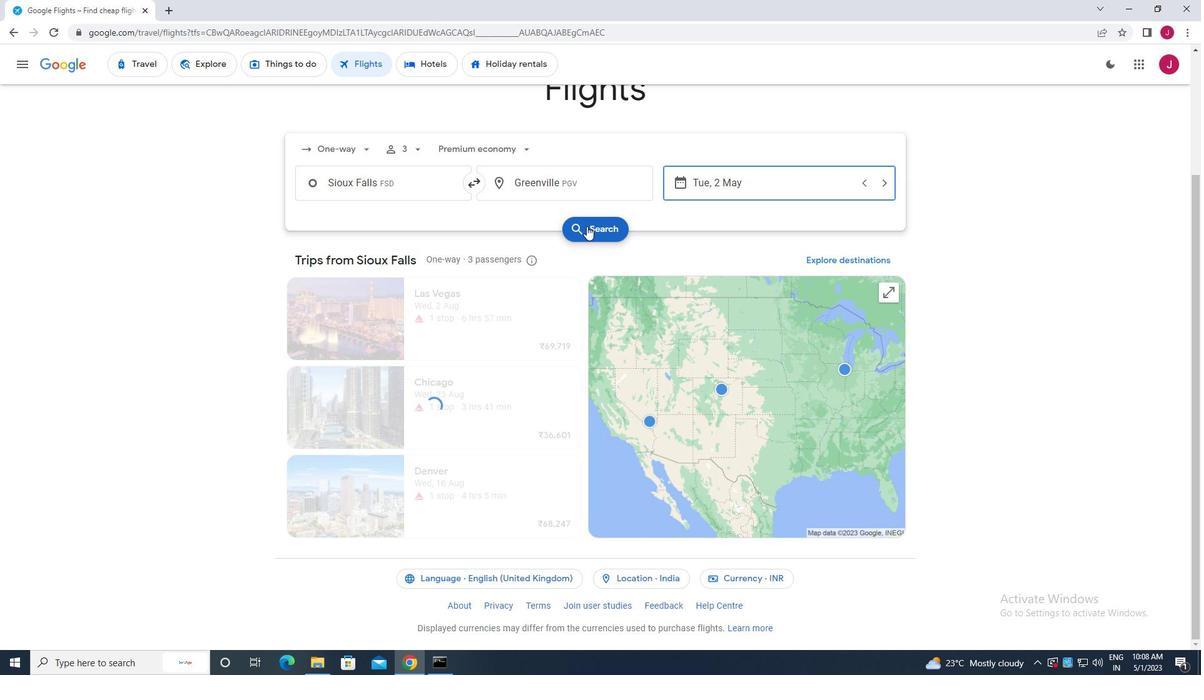 
Action: Mouse moved to (329, 180)
Screenshot: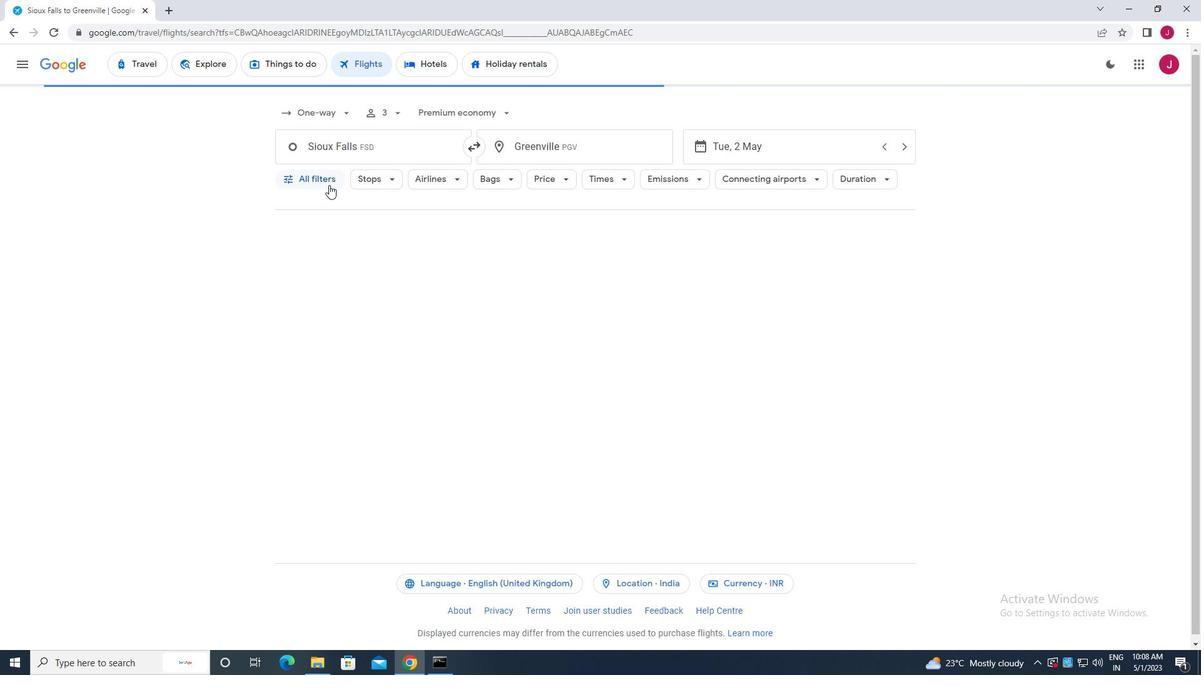
Action: Mouse pressed left at (329, 180)
Screenshot: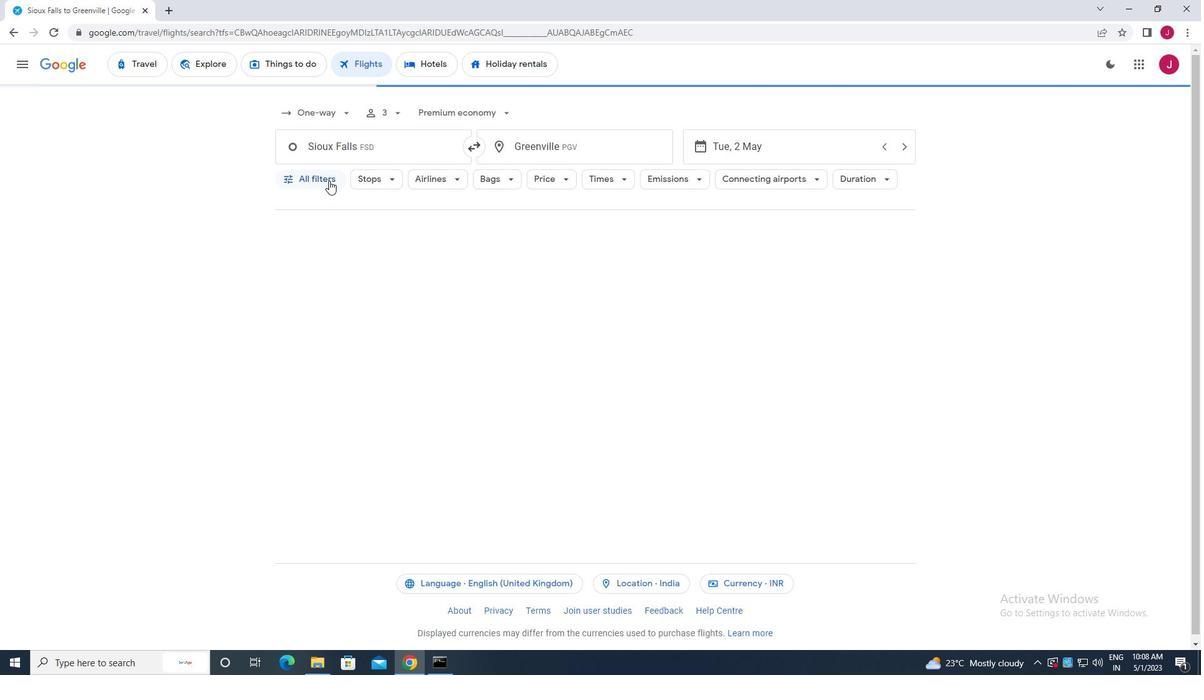 
Action: Mouse moved to (436, 297)
Screenshot: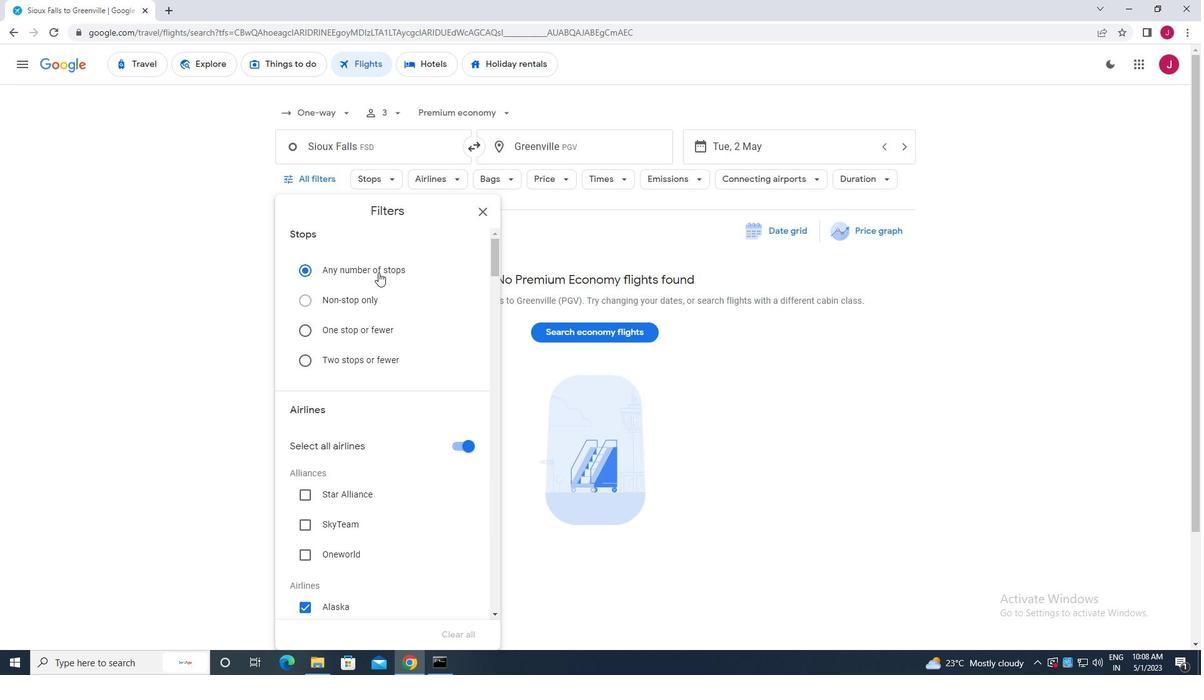 
Action: Mouse scrolled (436, 297) with delta (0, 0)
Screenshot: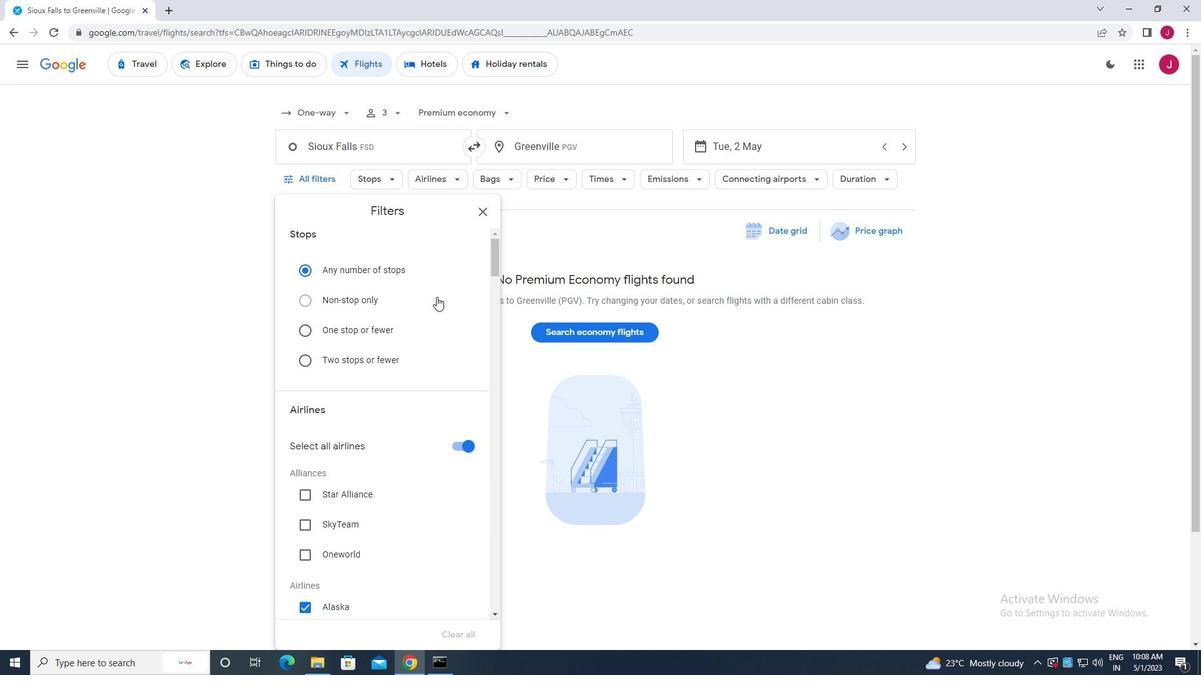 
Action: Mouse moved to (436, 298)
Screenshot: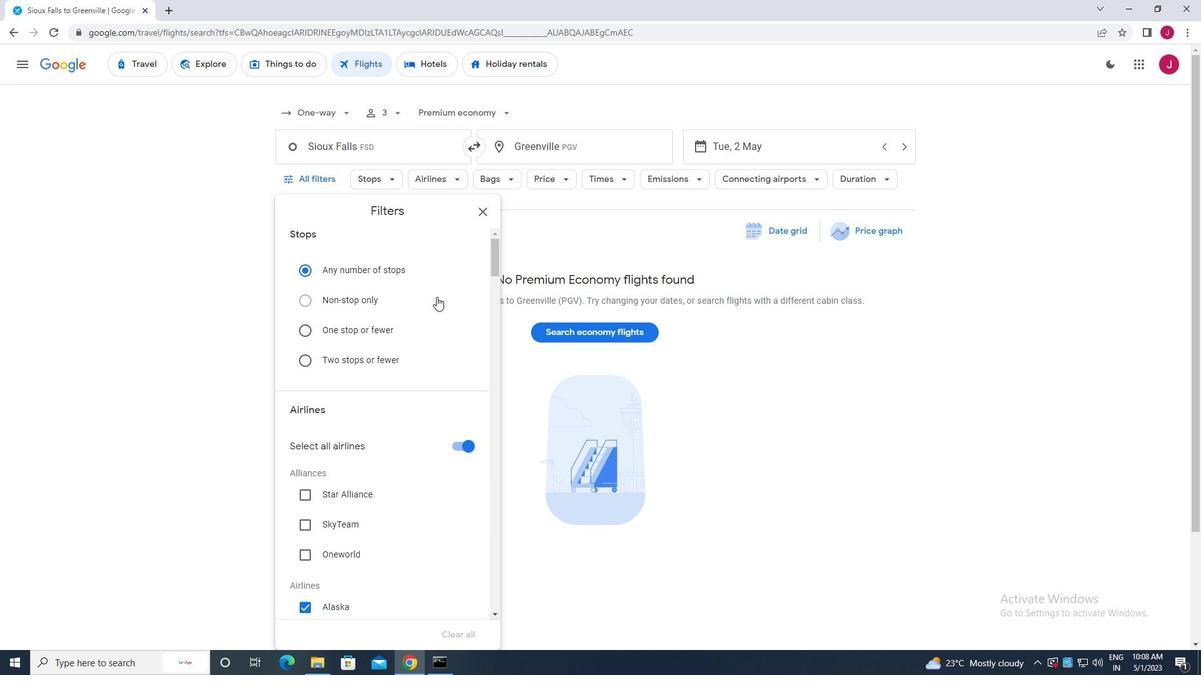 
Action: Mouse scrolled (436, 297) with delta (0, 0)
Screenshot: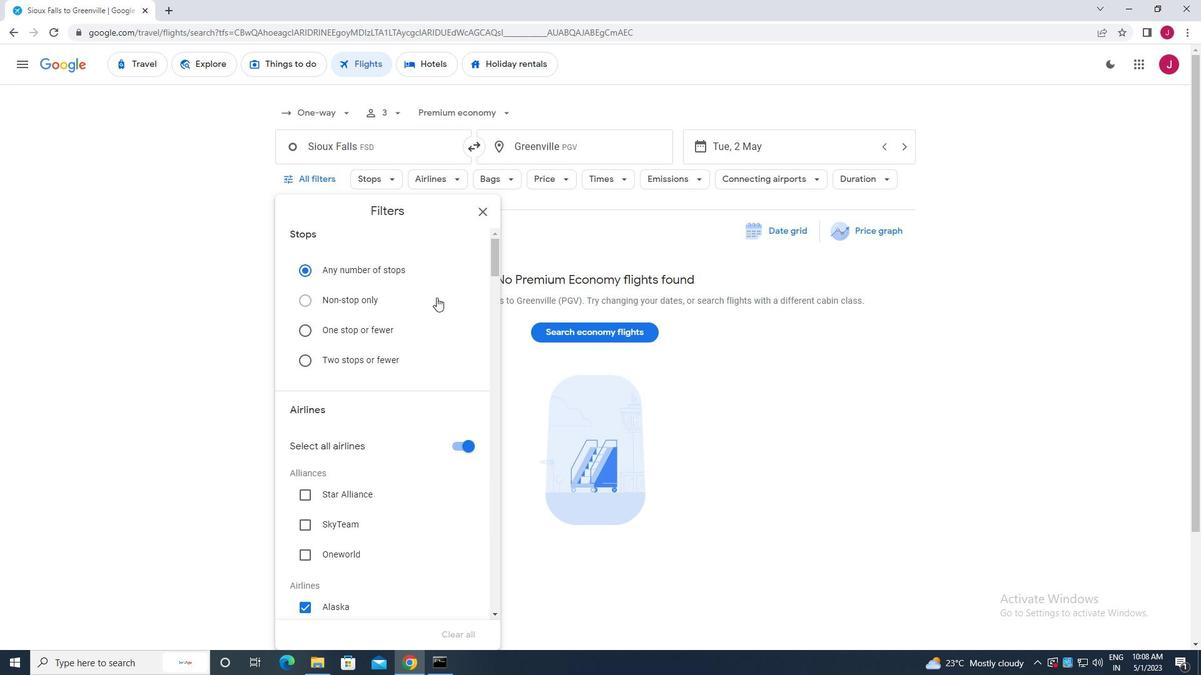 
Action: Mouse scrolled (436, 297) with delta (0, 0)
Screenshot: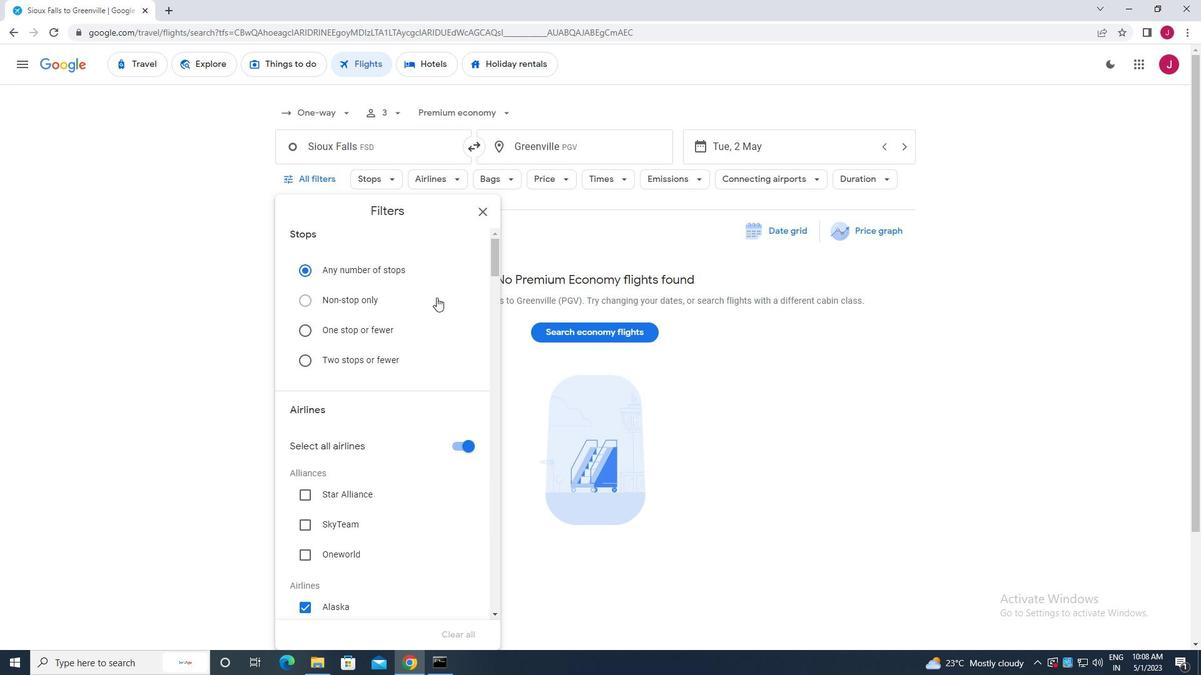 
Action: Mouse moved to (452, 257)
Screenshot: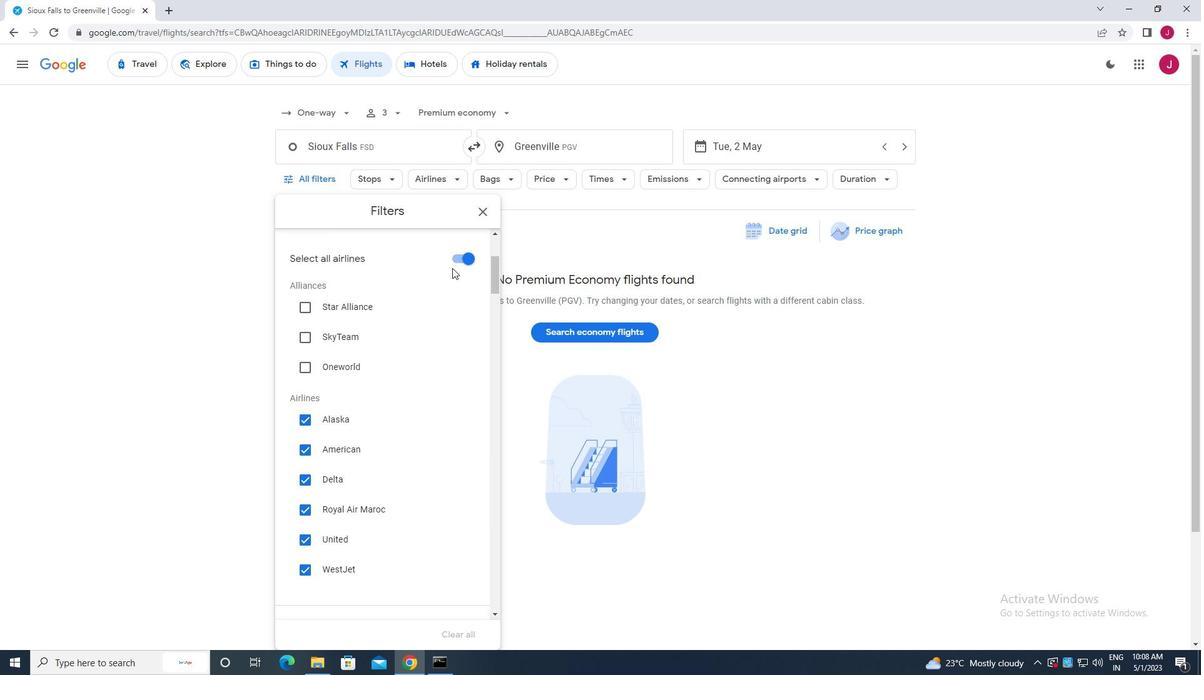 
Action: Mouse pressed left at (452, 257)
Screenshot: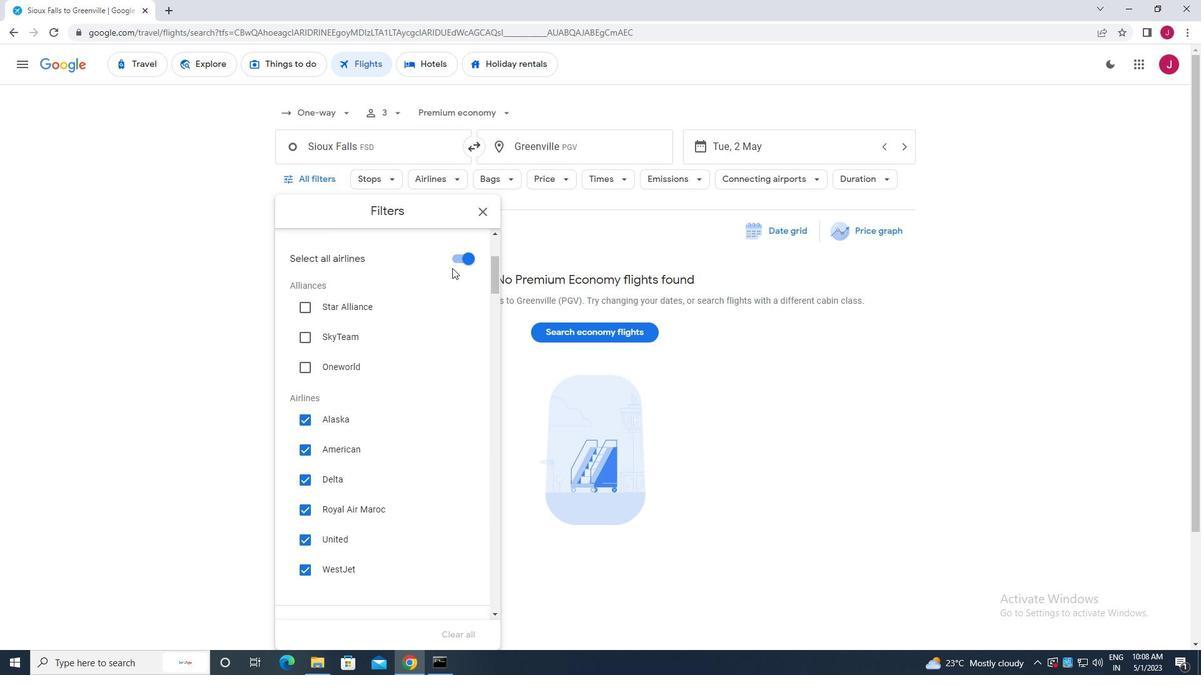 
Action: Mouse moved to (357, 337)
Screenshot: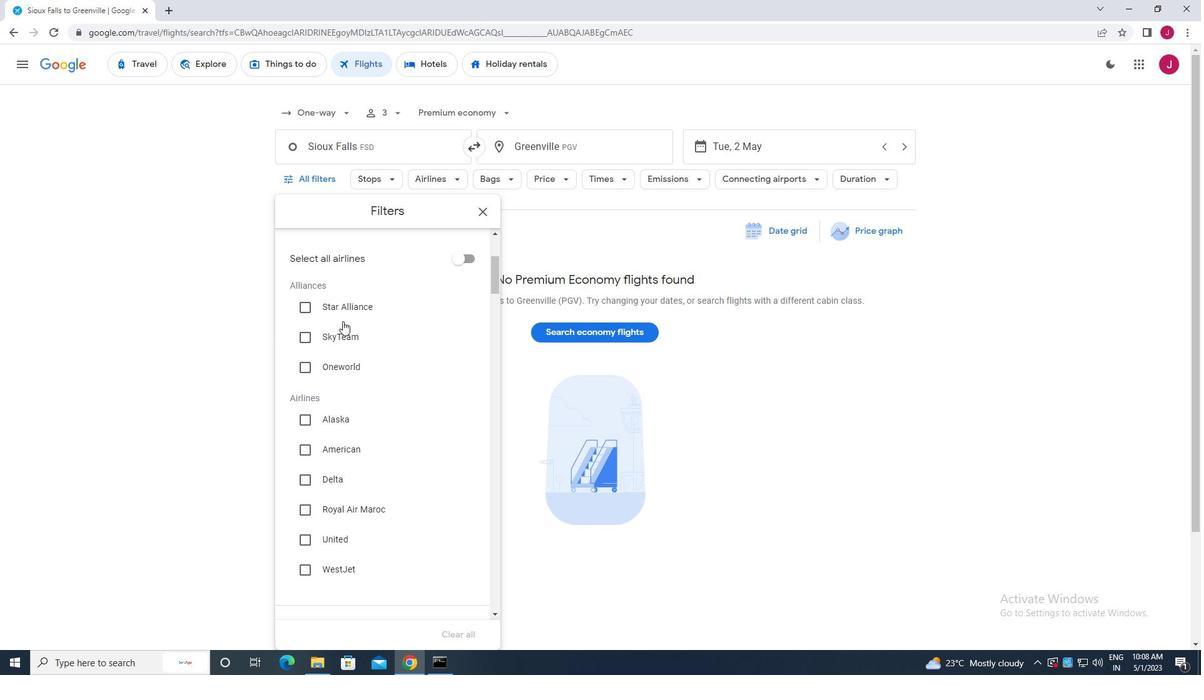 
Action: Mouse scrolled (357, 336) with delta (0, 0)
Screenshot: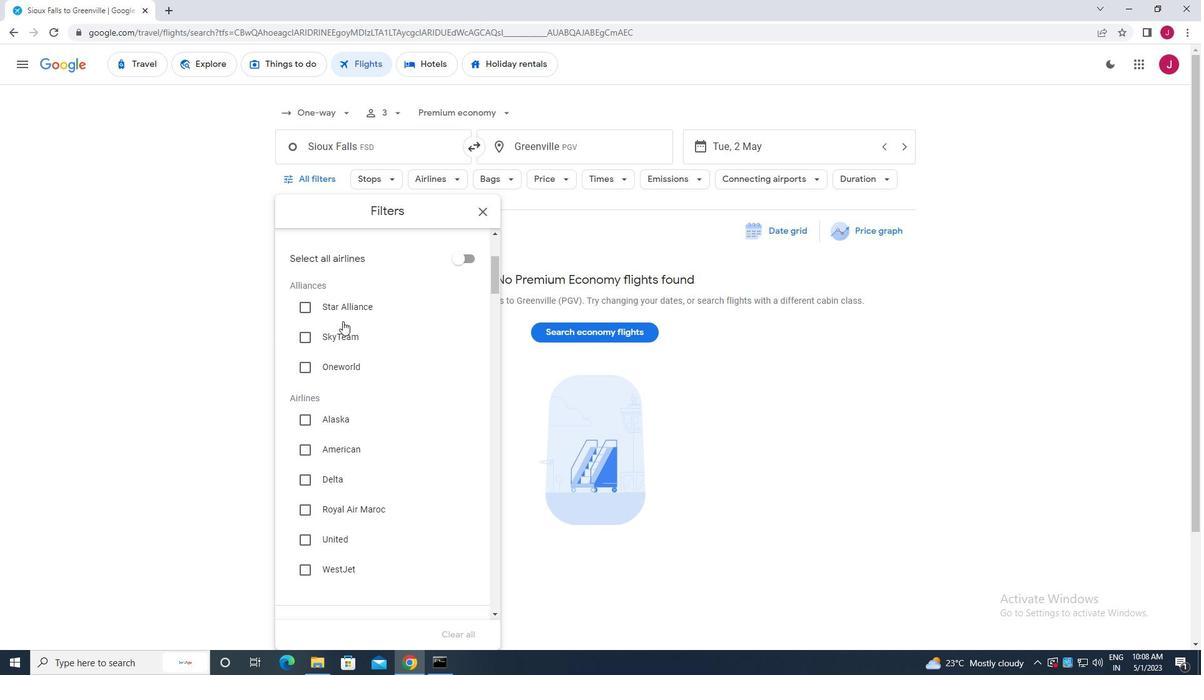 
Action: Mouse moved to (358, 337)
Screenshot: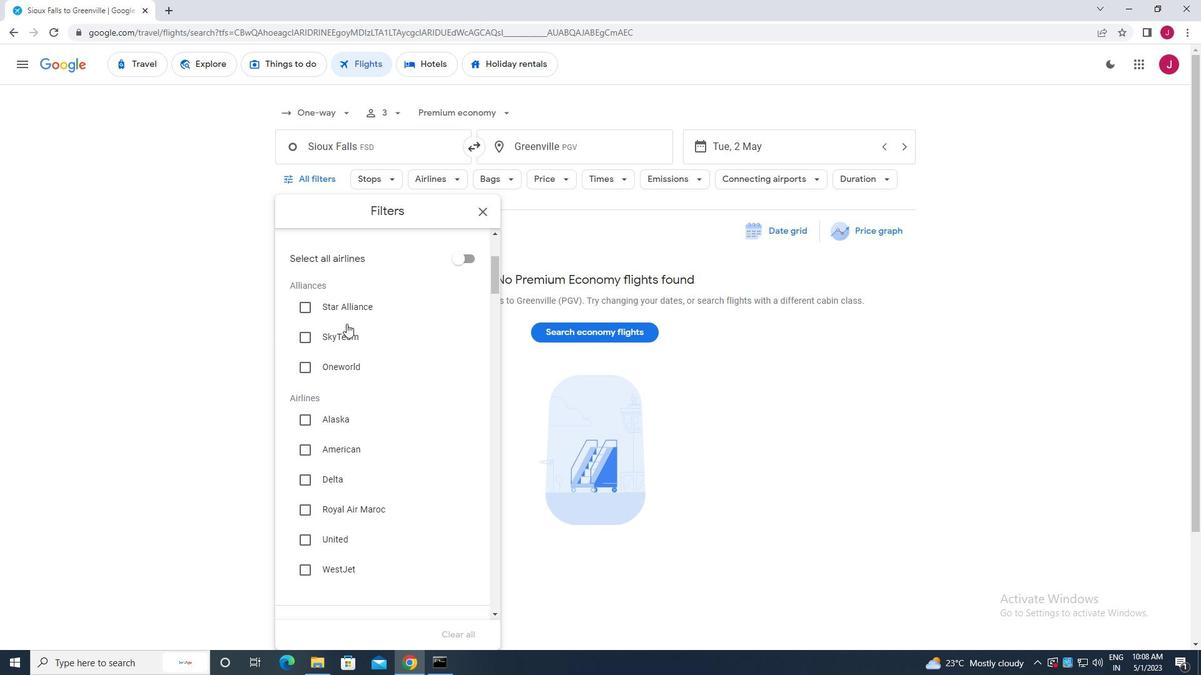 
Action: Mouse scrolled (358, 336) with delta (0, 0)
Screenshot: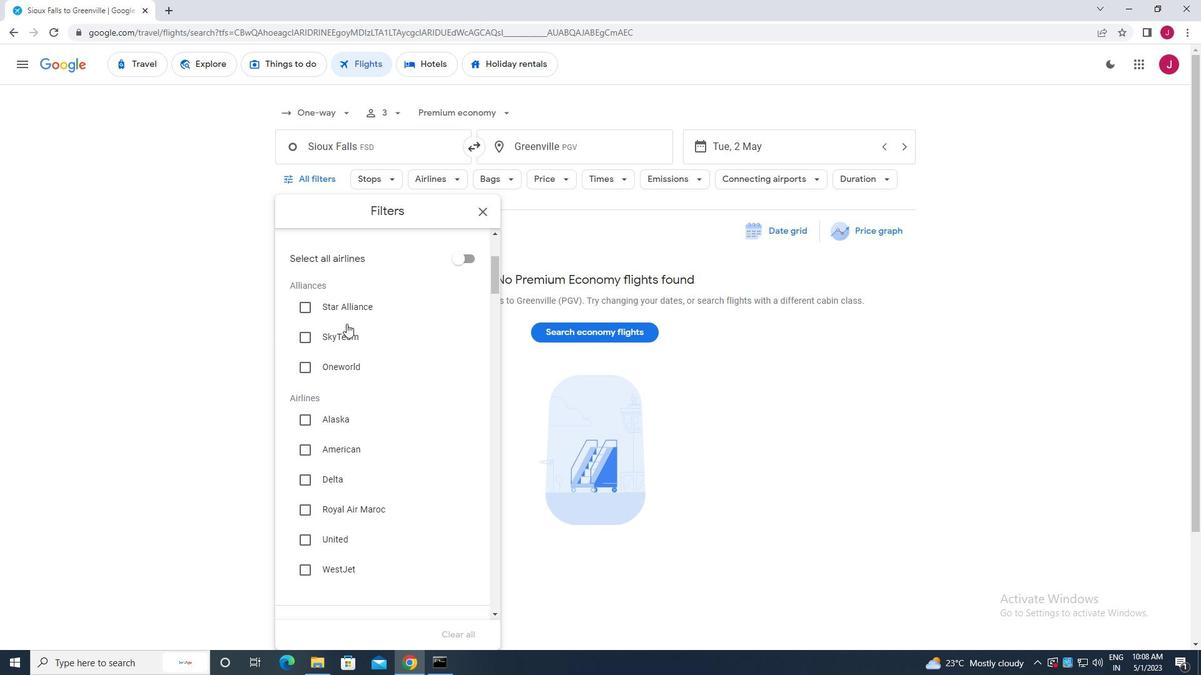 
Action: Mouse moved to (359, 338)
Screenshot: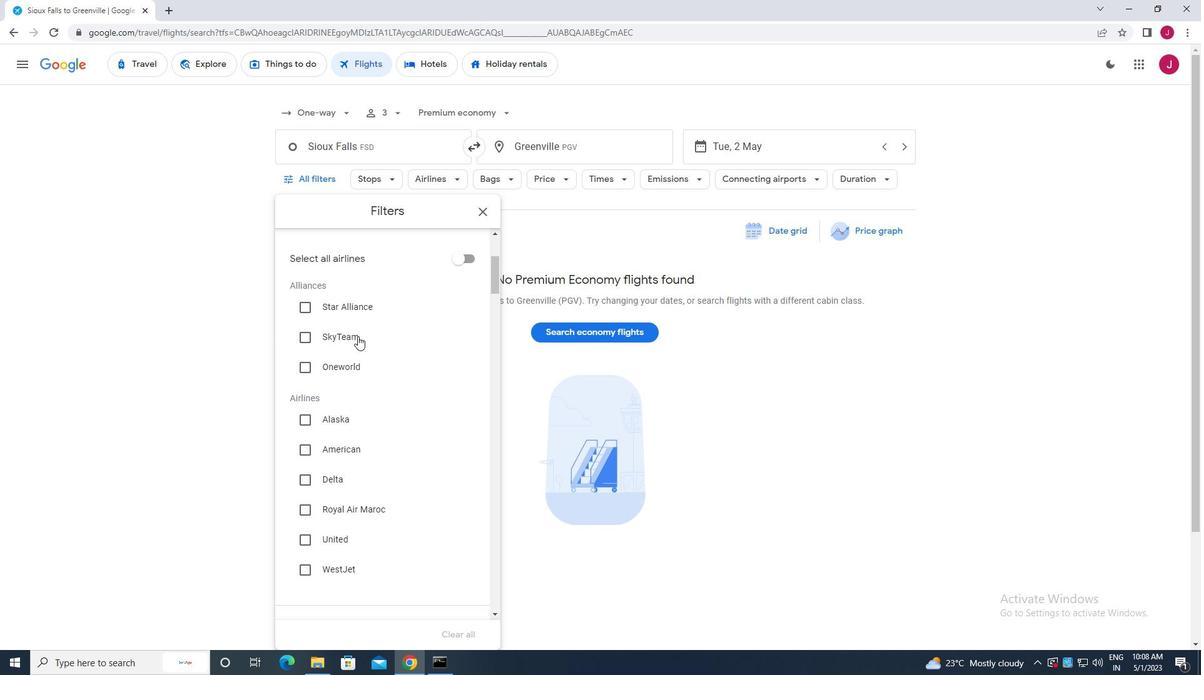 
Action: Mouse scrolled (359, 337) with delta (0, 0)
Screenshot: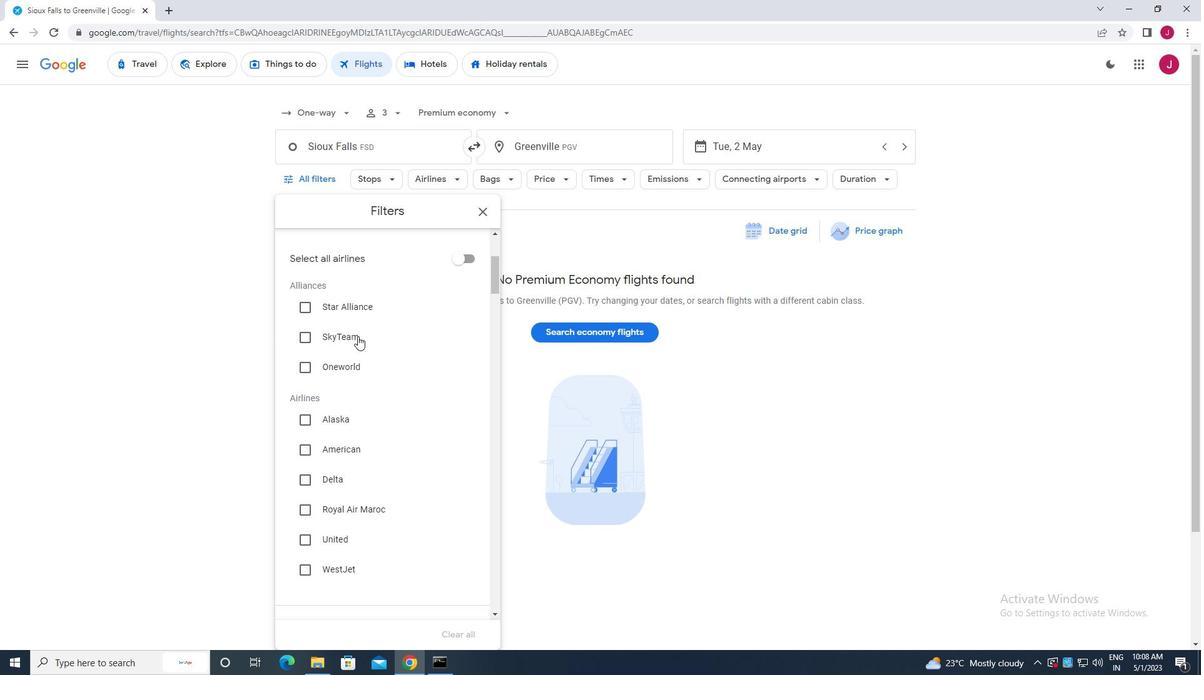 
Action: Mouse scrolled (359, 337) with delta (0, 0)
Screenshot: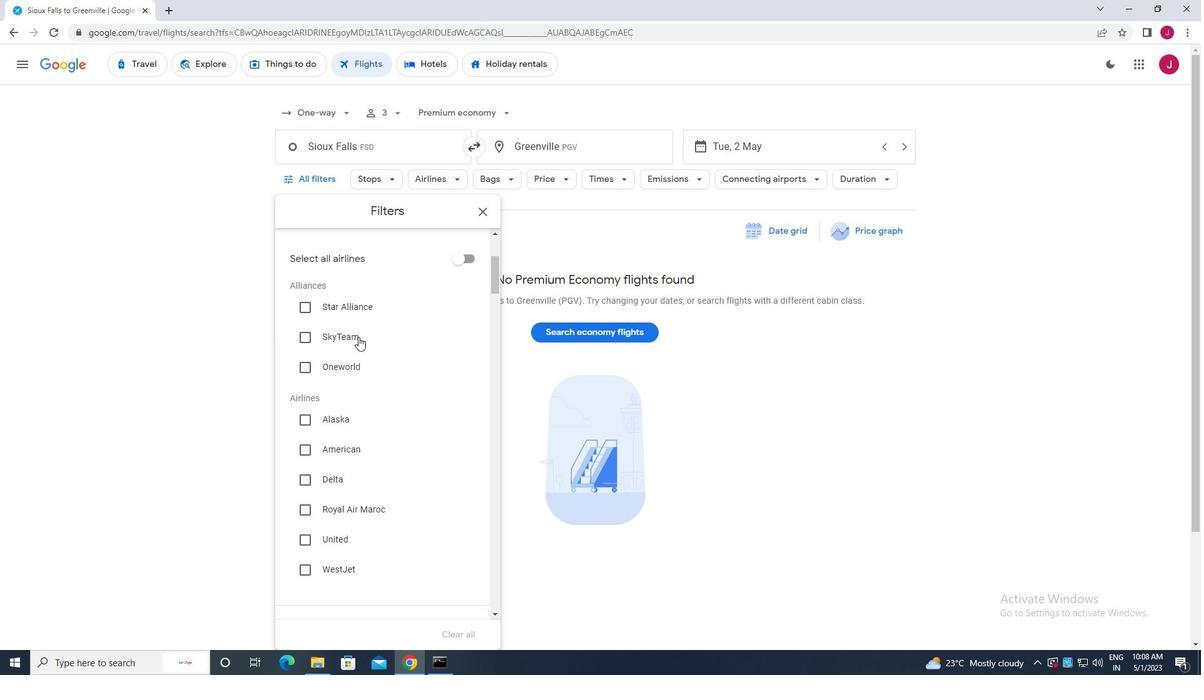 
Action: Mouse moved to (362, 344)
Screenshot: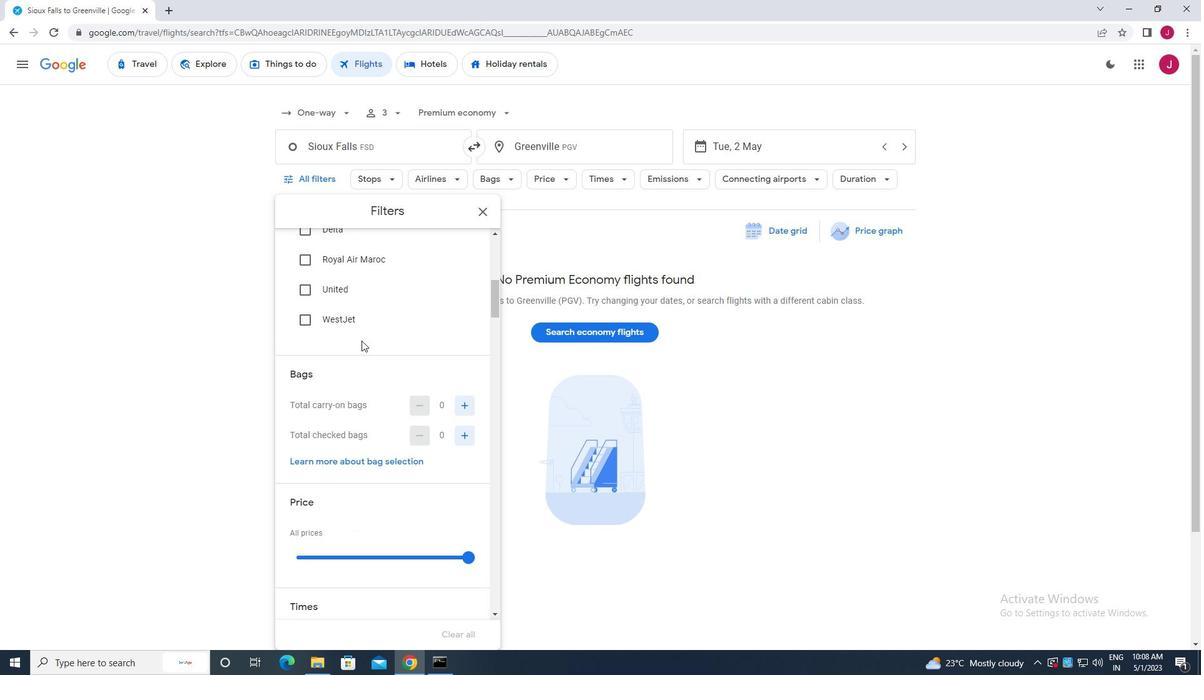 
Action: Mouse scrolled (362, 344) with delta (0, 0)
Screenshot: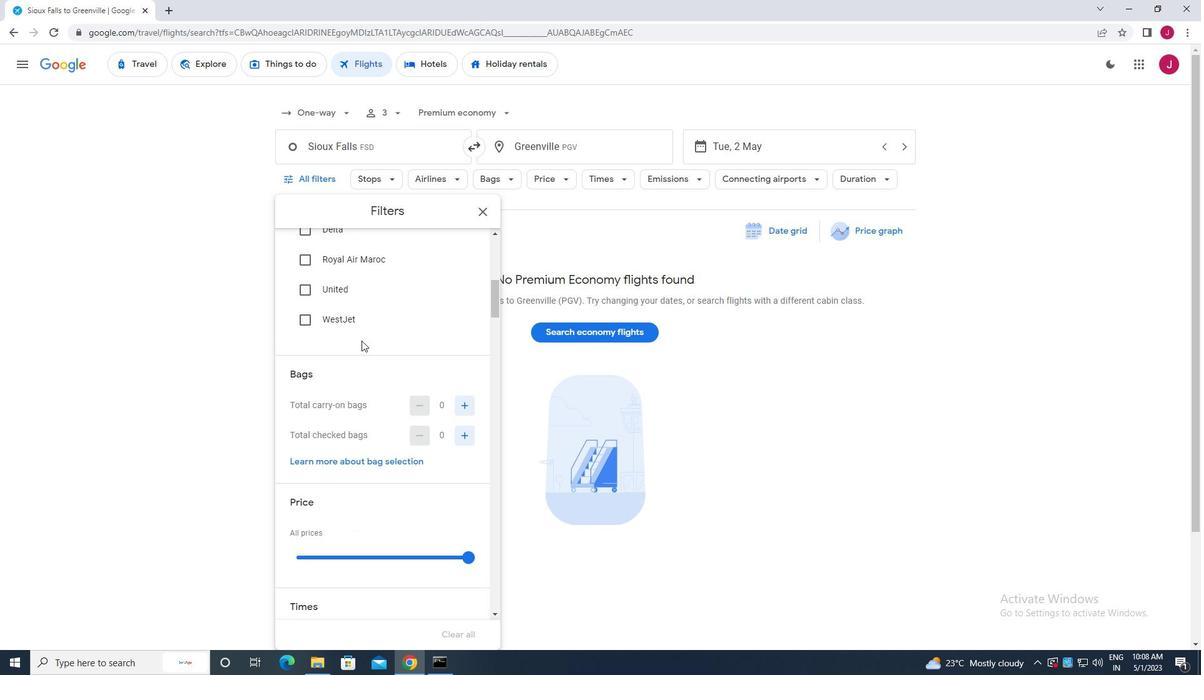 
Action: Mouse scrolled (362, 344) with delta (0, 0)
Screenshot: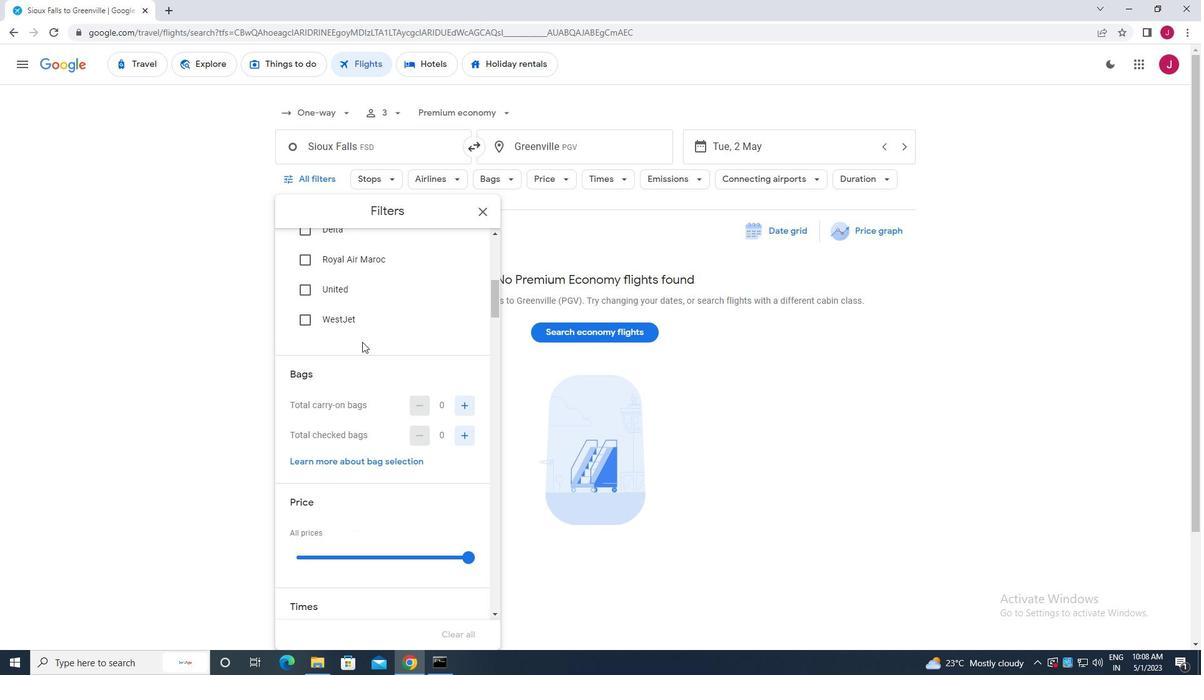 
Action: Mouse moved to (466, 309)
Screenshot: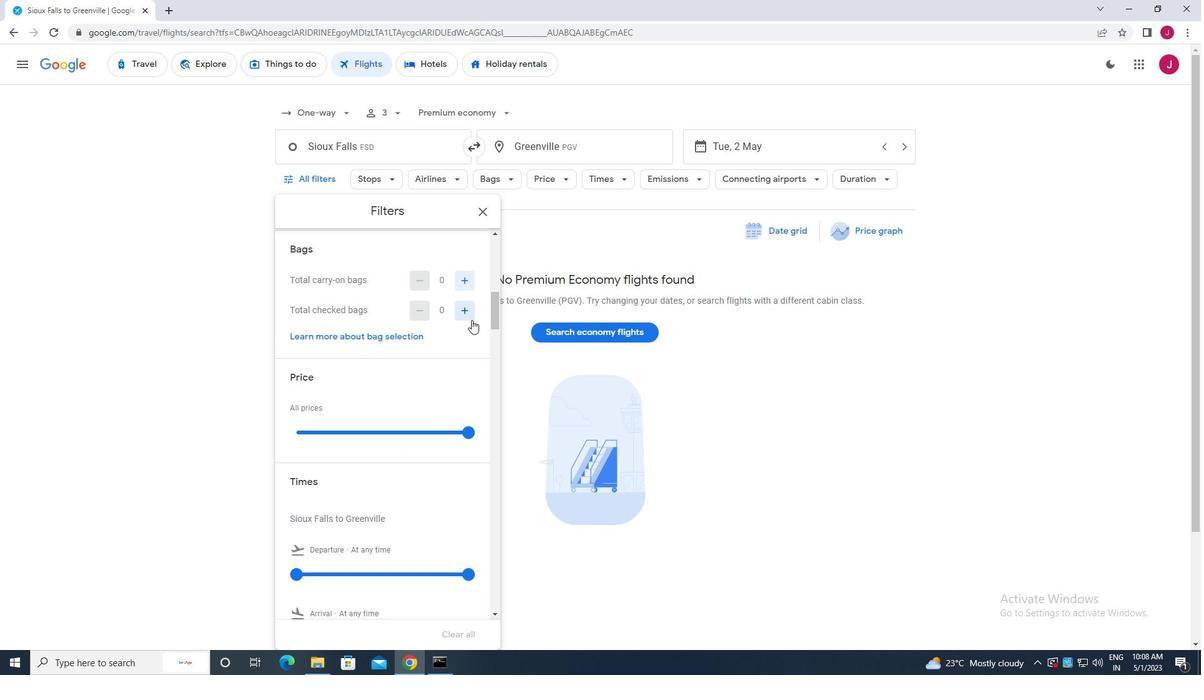
Action: Mouse pressed left at (466, 309)
Screenshot: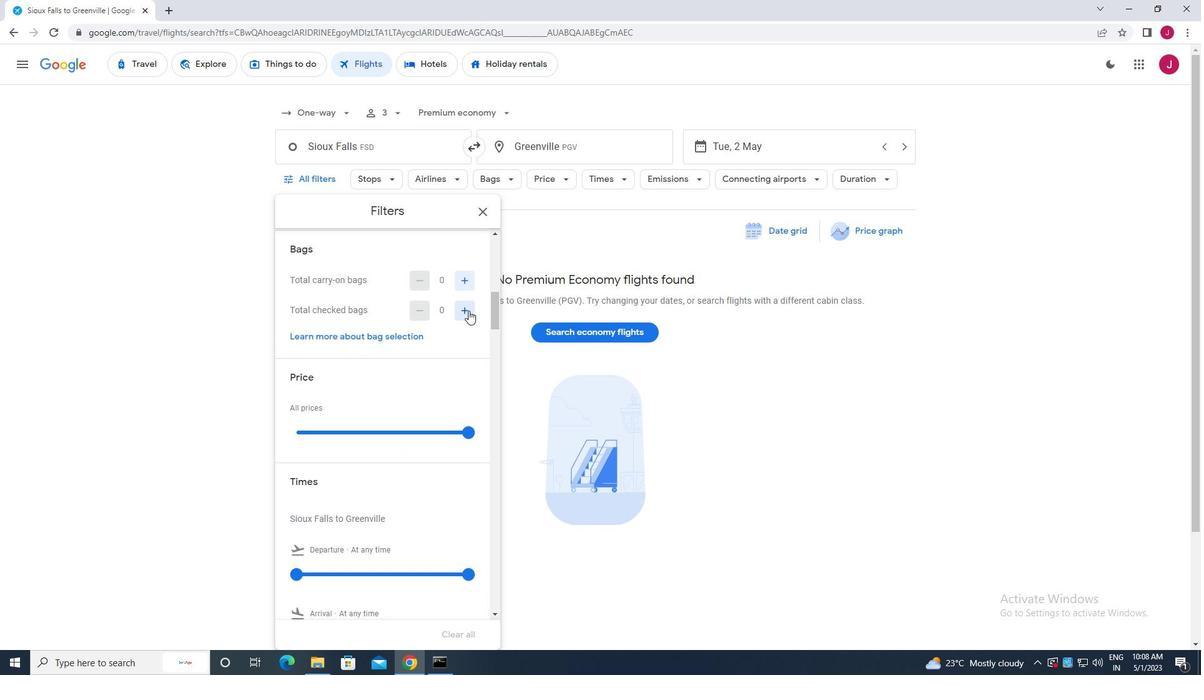 
Action: Mouse pressed left at (466, 309)
Screenshot: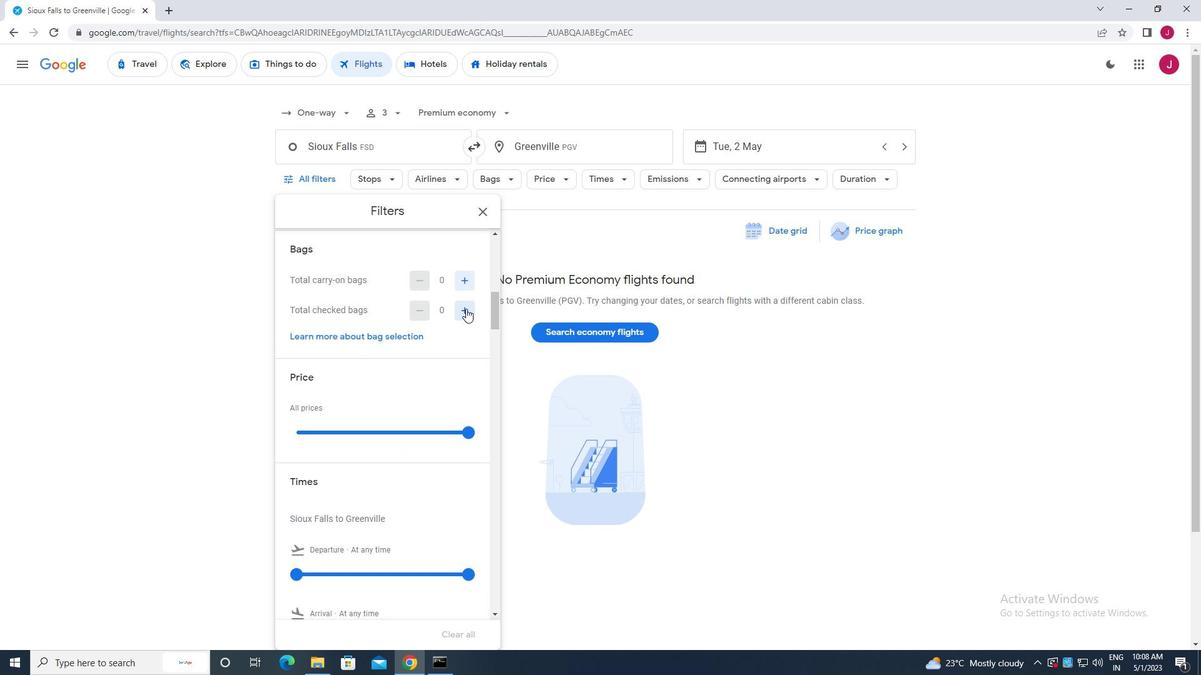 
Action: Mouse moved to (471, 431)
Screenshot: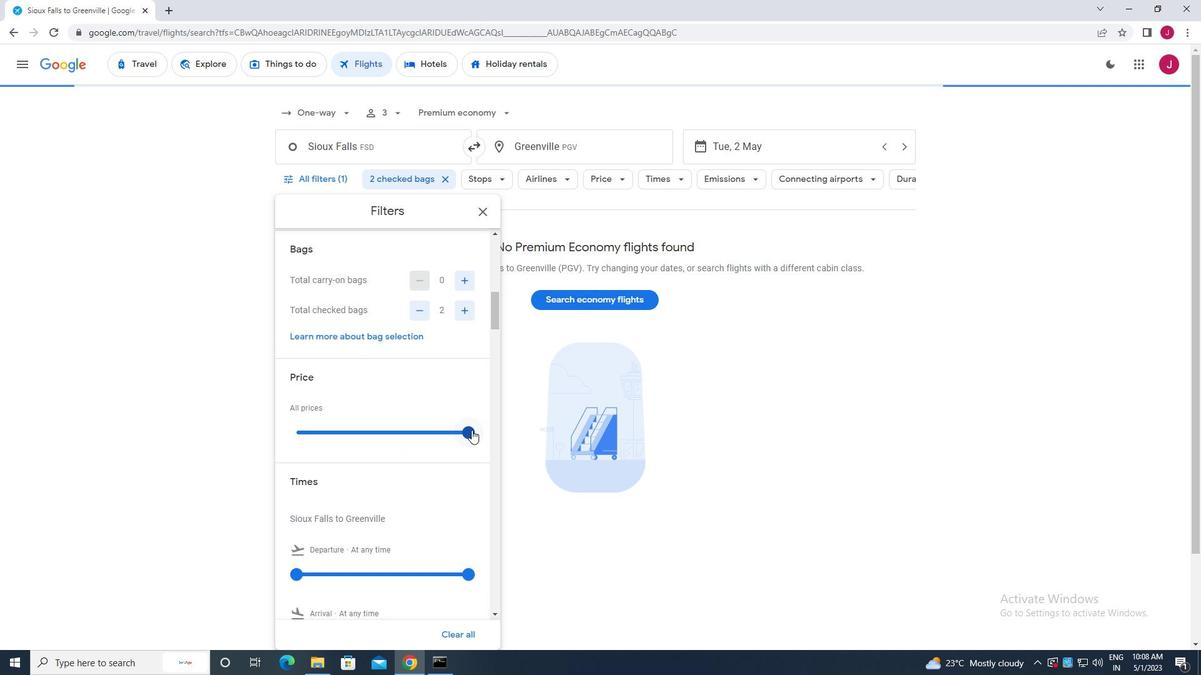
Action: Mouse pressed left at (471, 431)
Screenshot: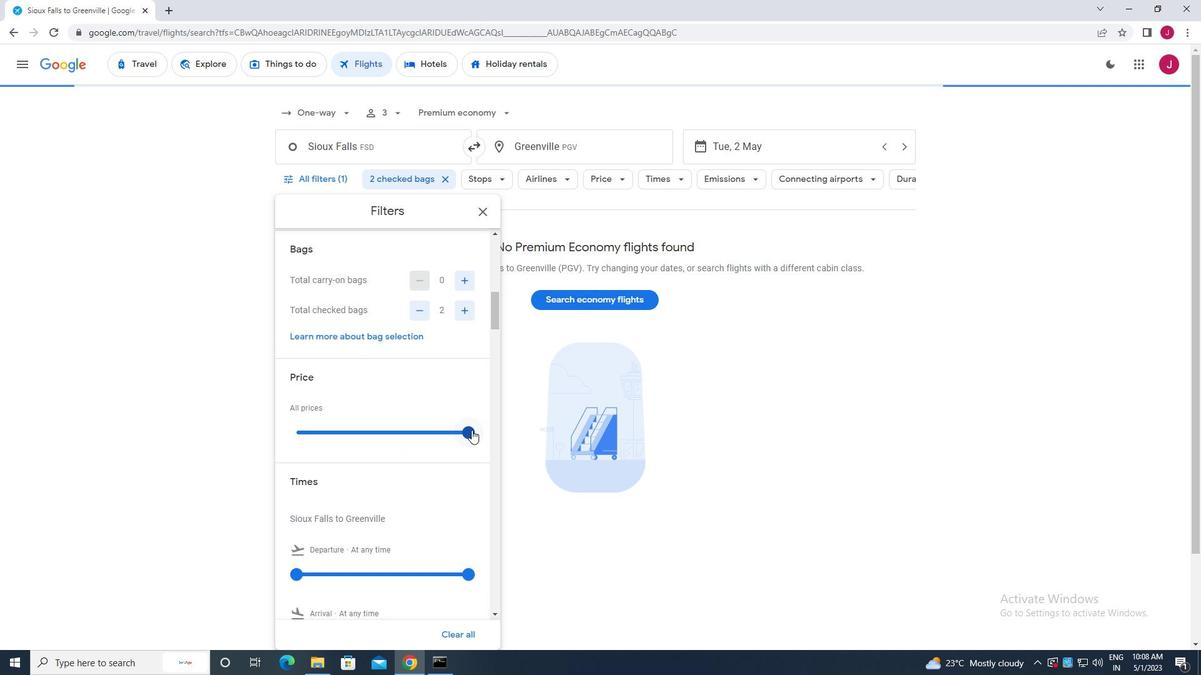 
Action: Mouse moved to (469, 424)
Screenshot: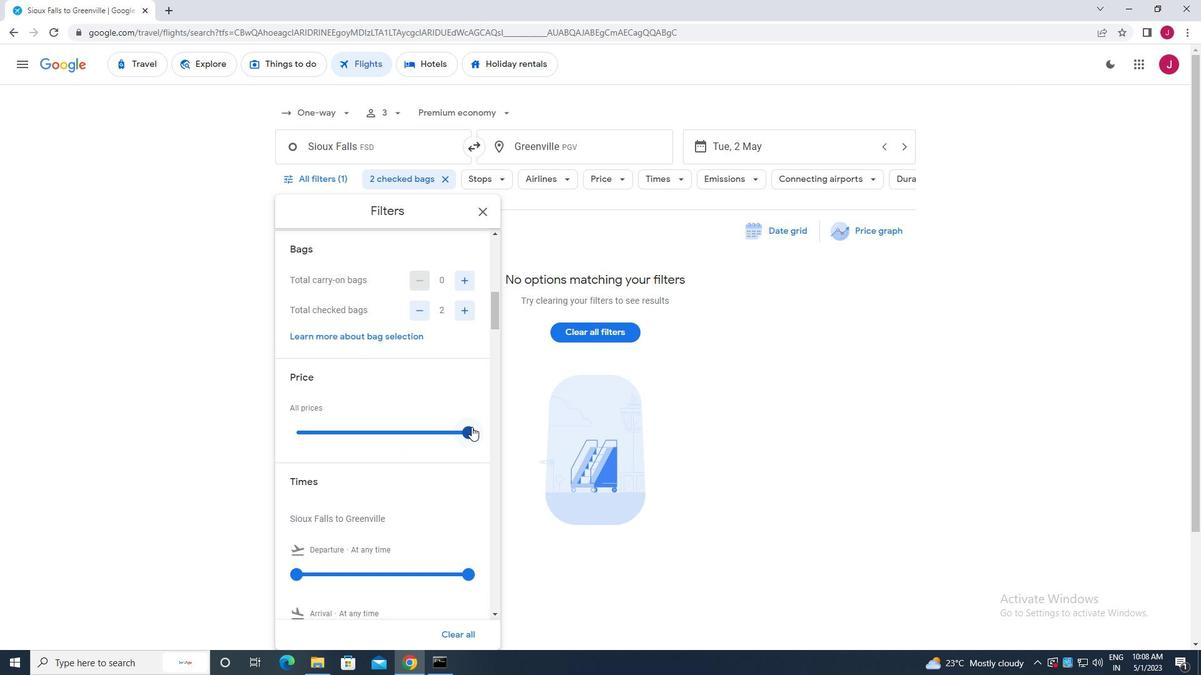 
Action: Mouse scrolled (469, 423) with delta (0, 0)
Screenshot: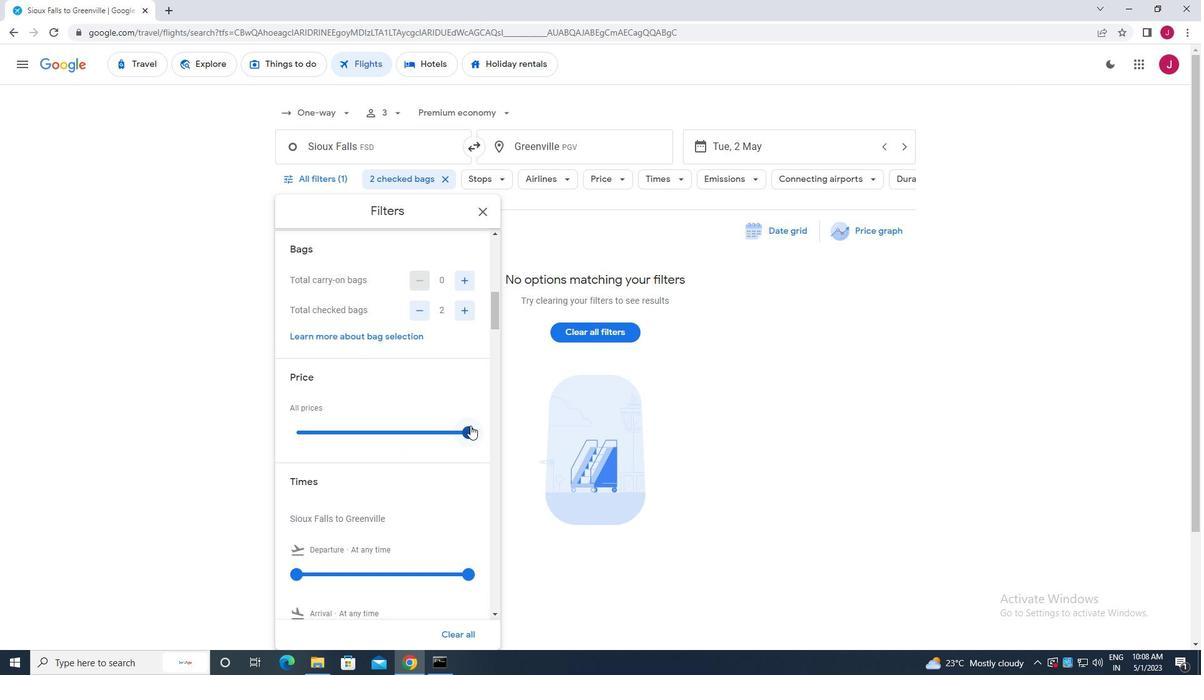 
Action: Mouse scrolled (469, 423) with delta (0, 0)
Screenshot: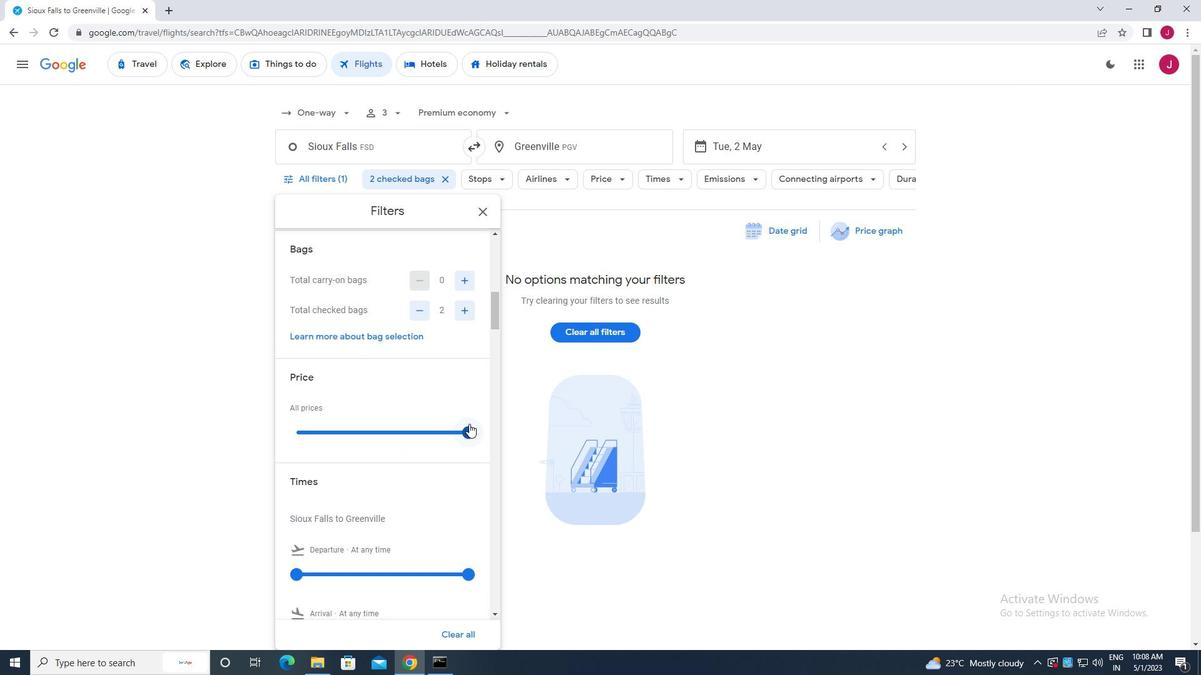 
Action: Mouse moved to (461, 420)
Screenshot: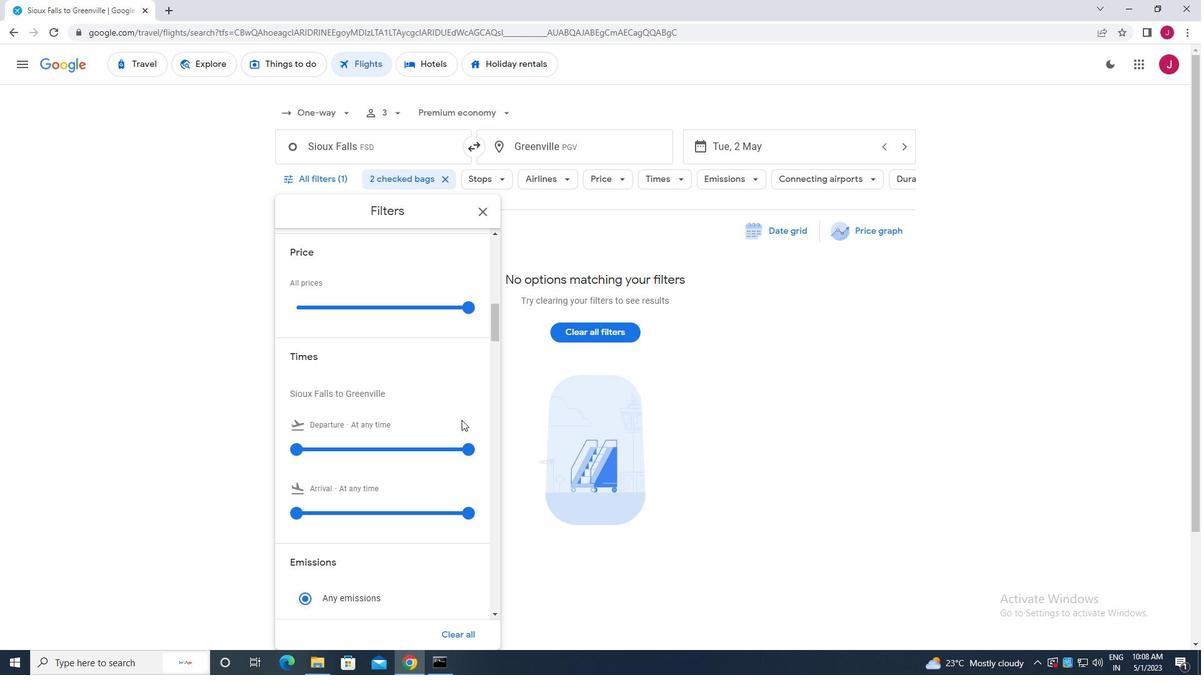 
Action: Mouse scrolled (461, 419) with delta (0, 0)
Screenshot: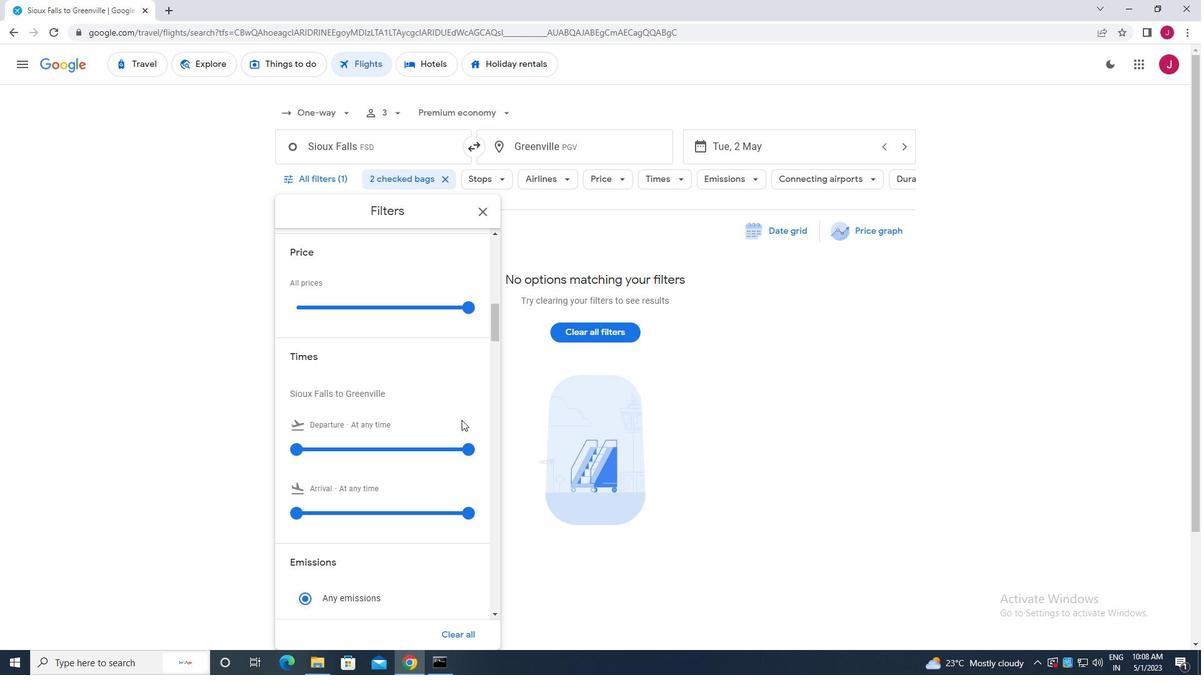 
Action: Mouse moved to (459, 422)
Screenshot: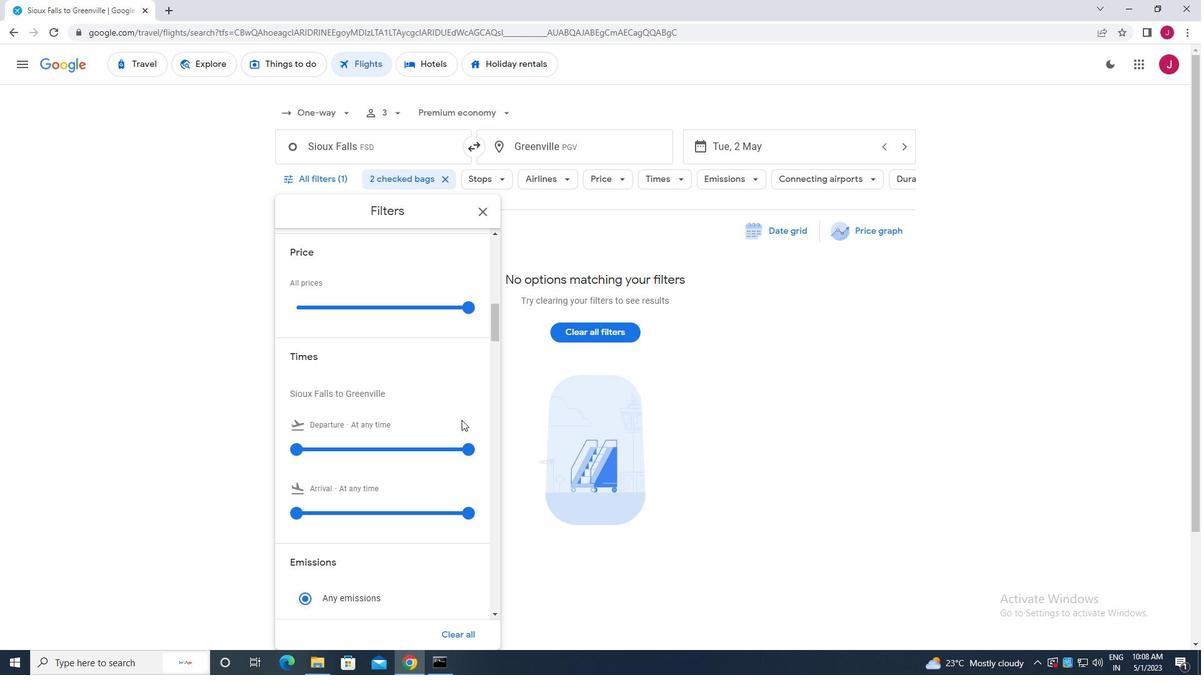 
Action: Mouse scrolled (459, 421) with delta (0, 0)
Screenshot: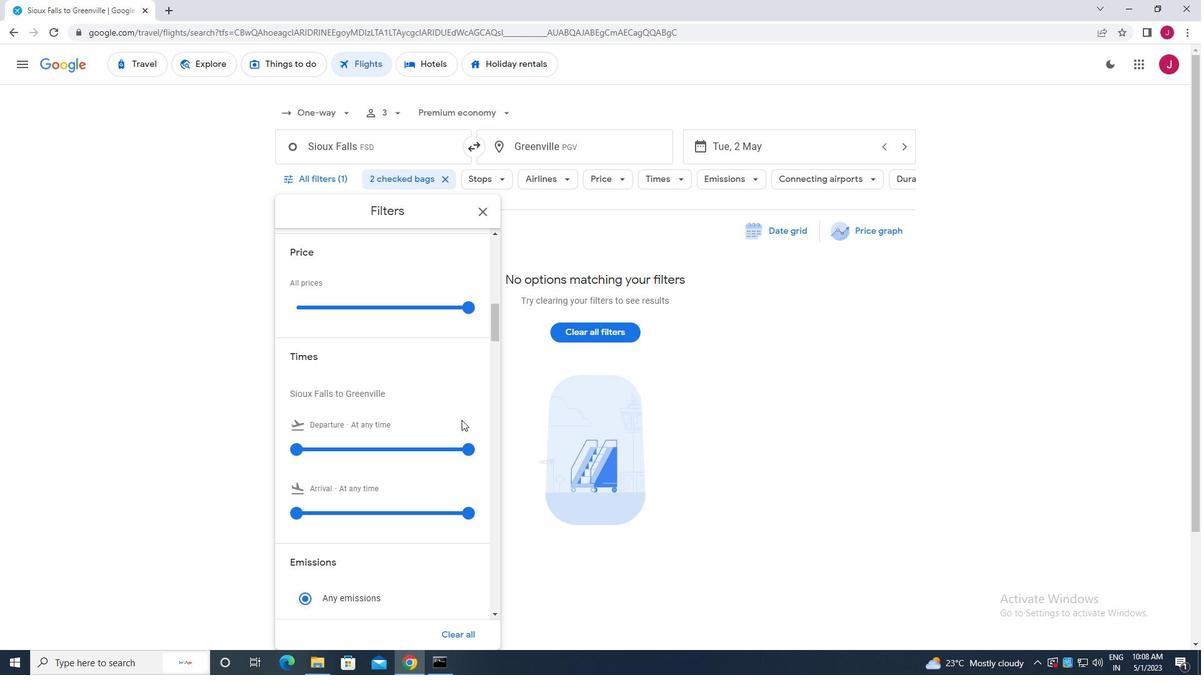 
Action: Mouse moved to (296, 324)
Screenshot: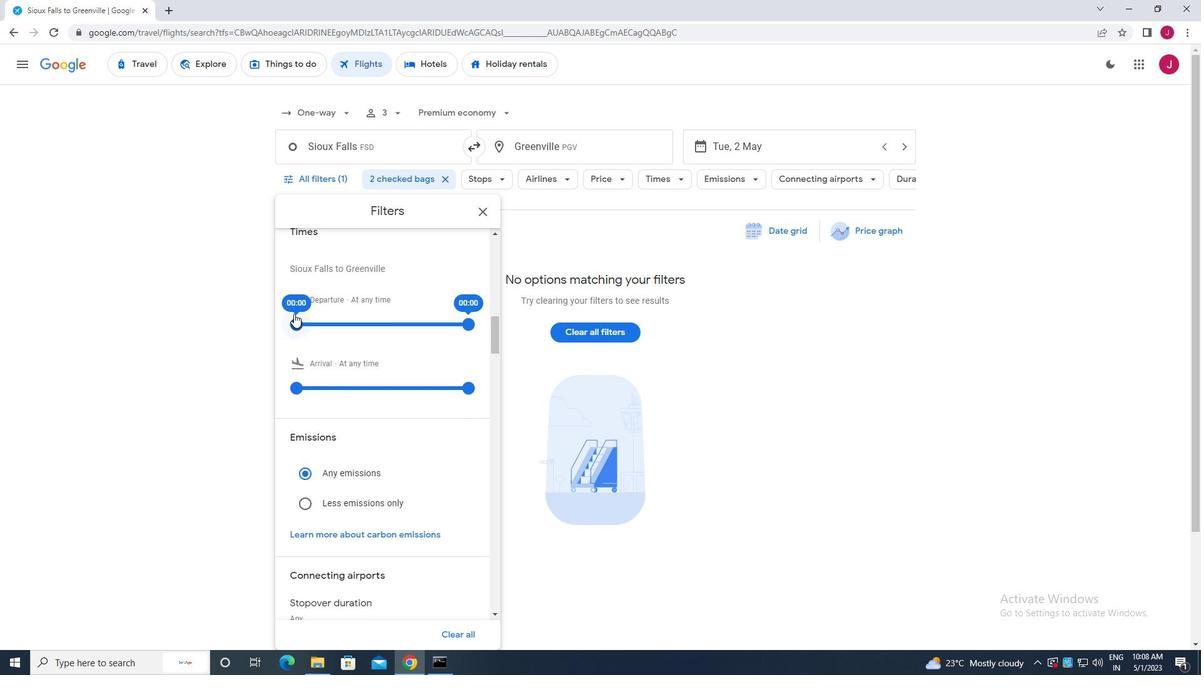 
Action: Mouse pressed left at (296, 324)
Screenshot: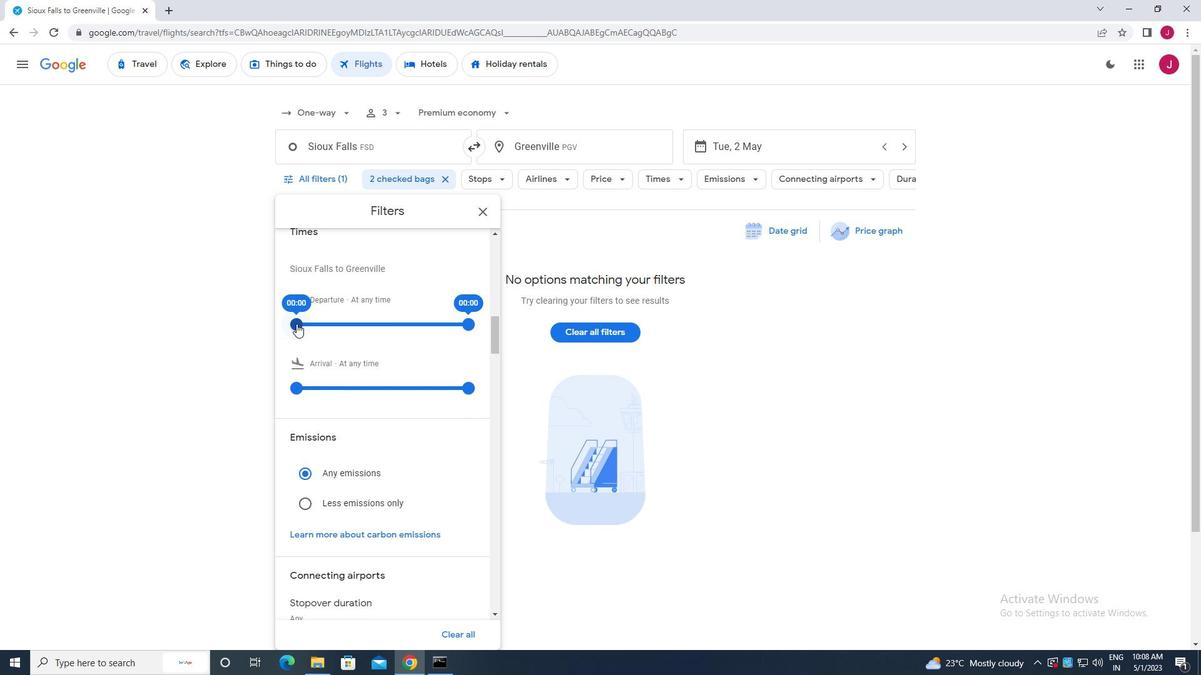 
Action: Mouse moved to (470, 326)
Screenshot: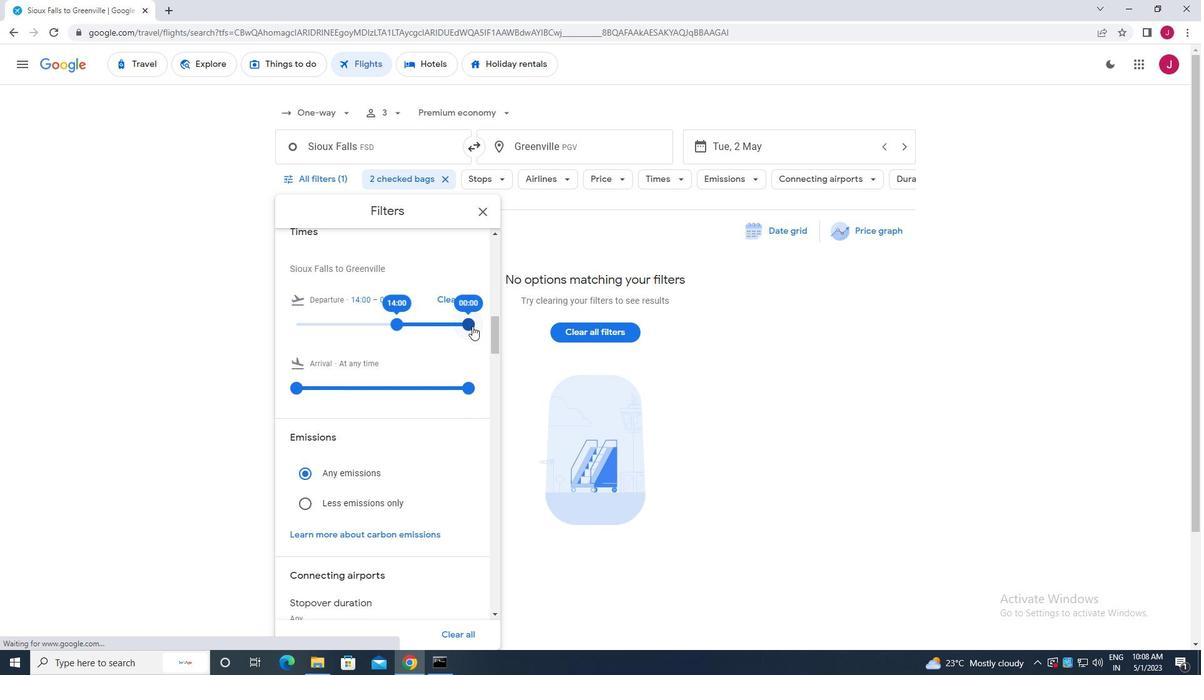 
Action: Mouse pressed left at (470, 326)
Screenshot: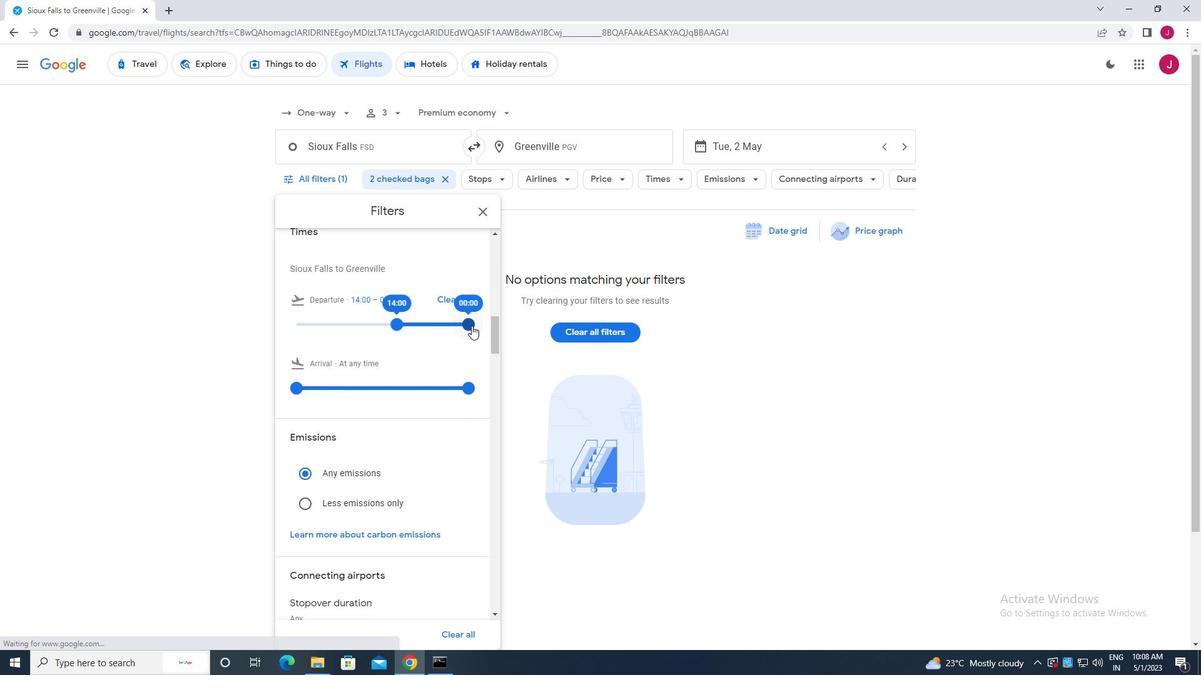 
Action: Mouse moved to (484, 208)
Screenshot: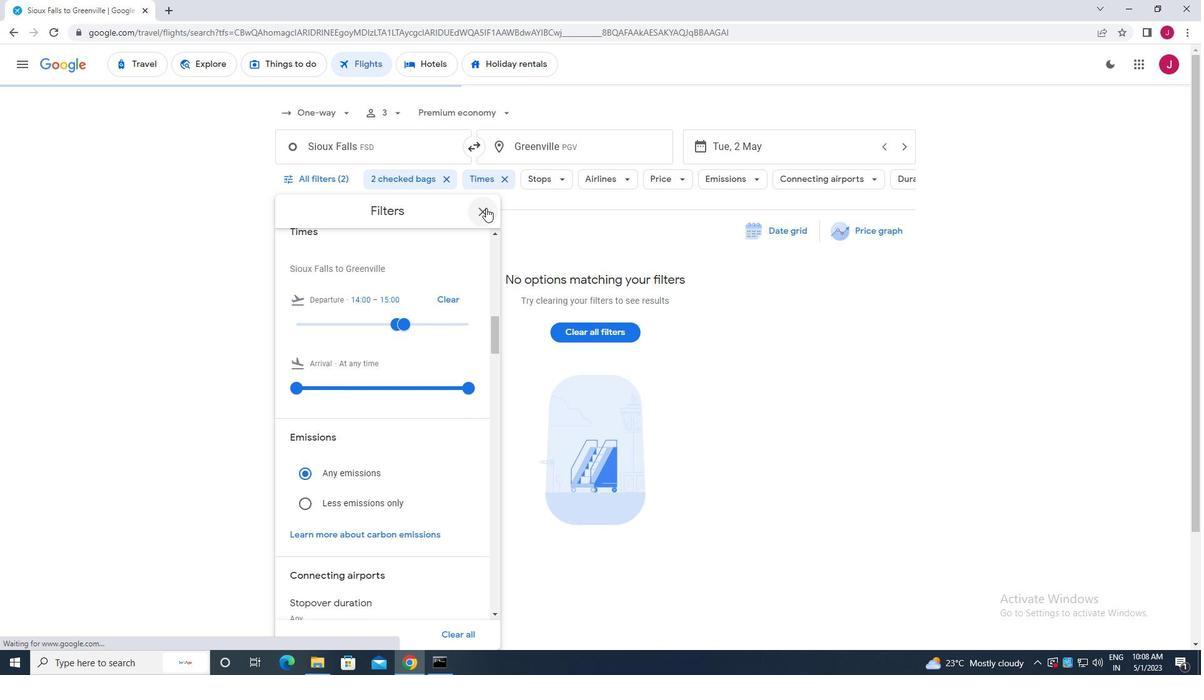 
Action: Mouse pressed left at (484, 208)
Screenshot: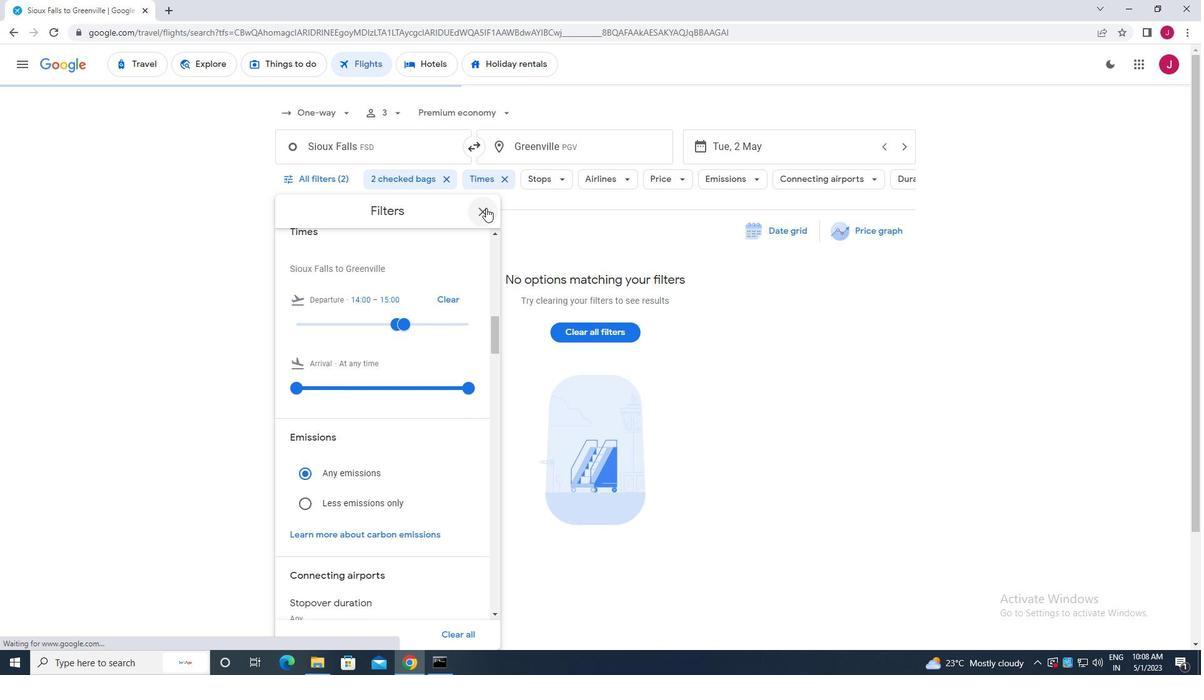 
Action: Mouse moved to (476, 223)
Screenshot: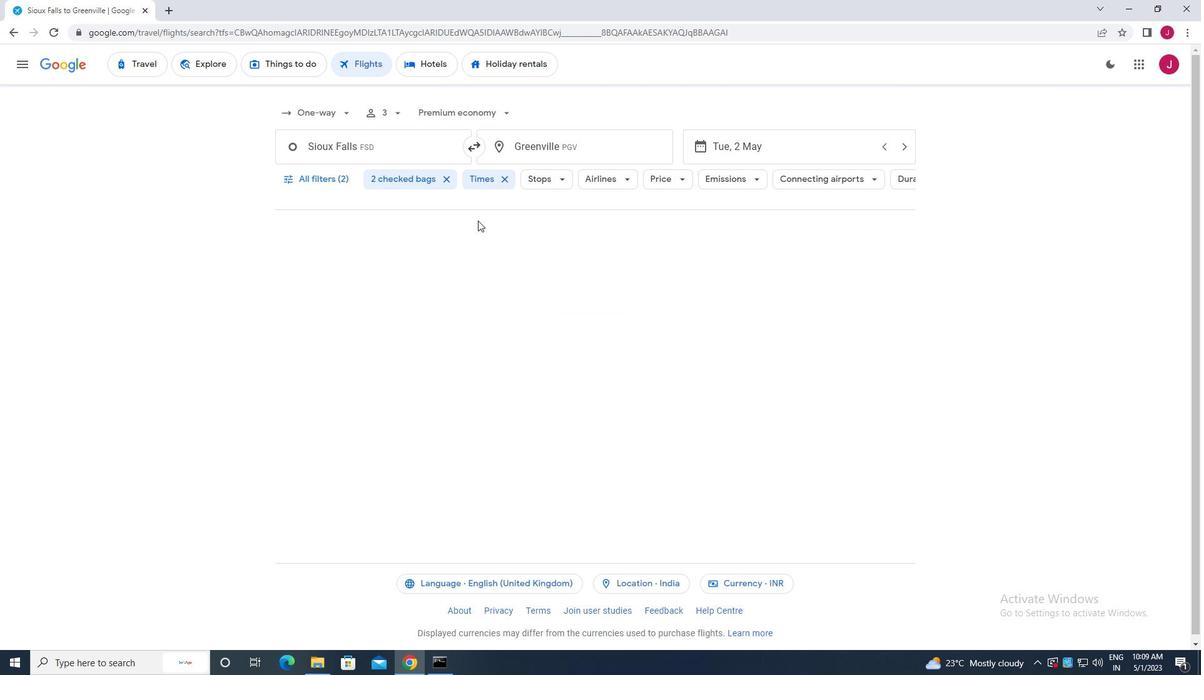 
